 Task: Select the error option in the lint unknown properties.
Action: Mouse moved to (74, 611)
Screenshot: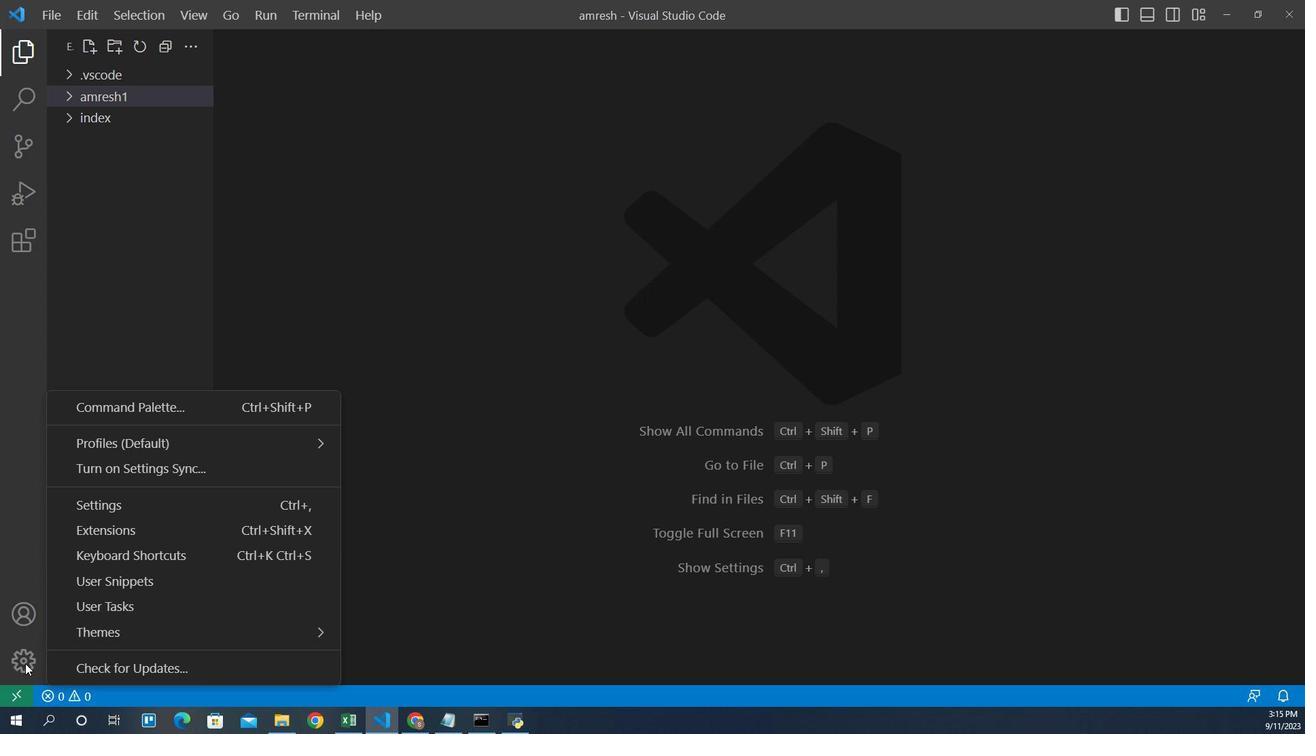 
Action: Mouse pressed left at (74, 611)
Screenshot: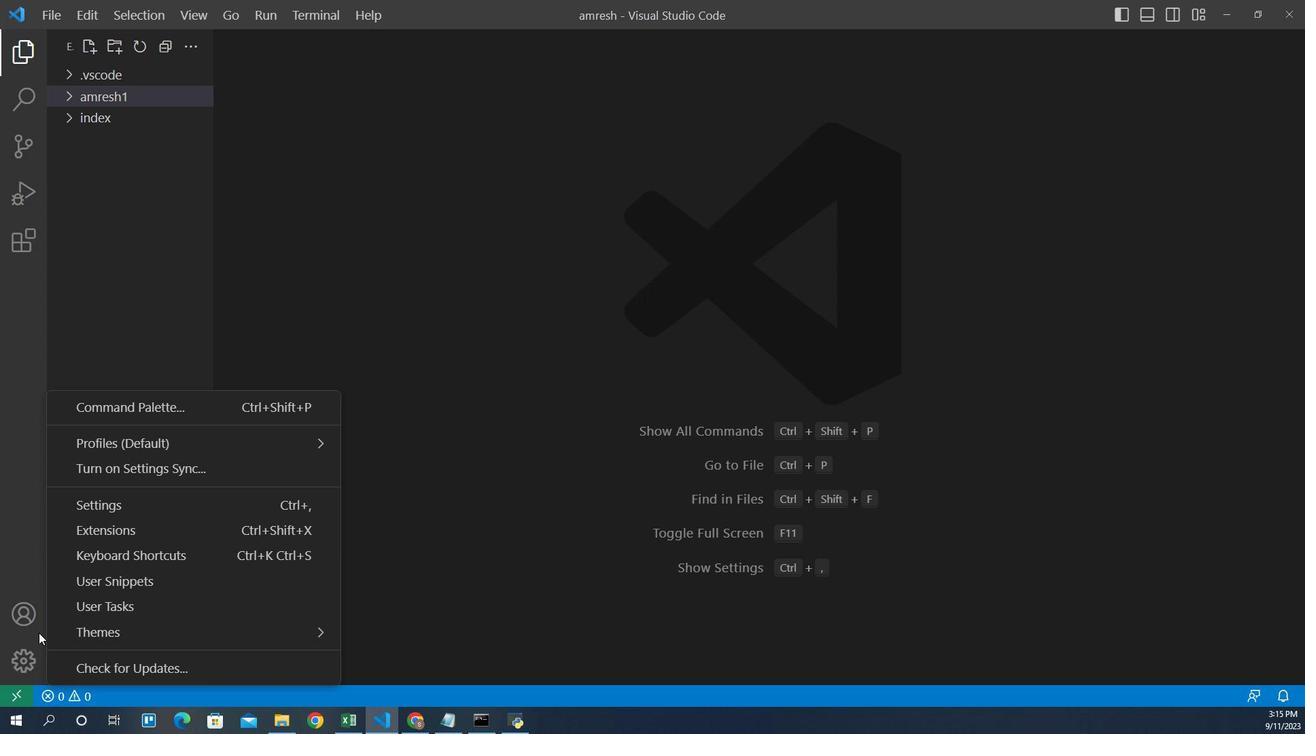 
Action: Mouse moved to (132, 485)
Screenshot: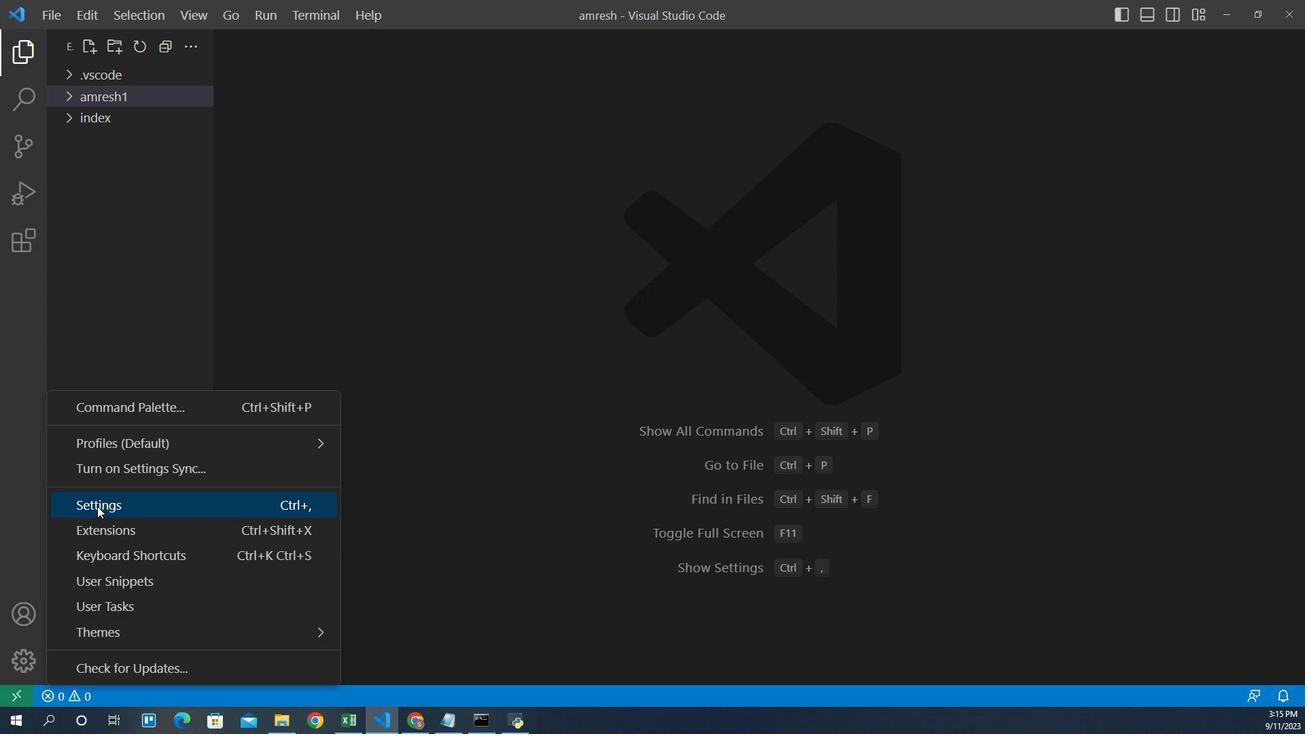 
Action: Mouse pressed left at (132, 485)
Screenshot: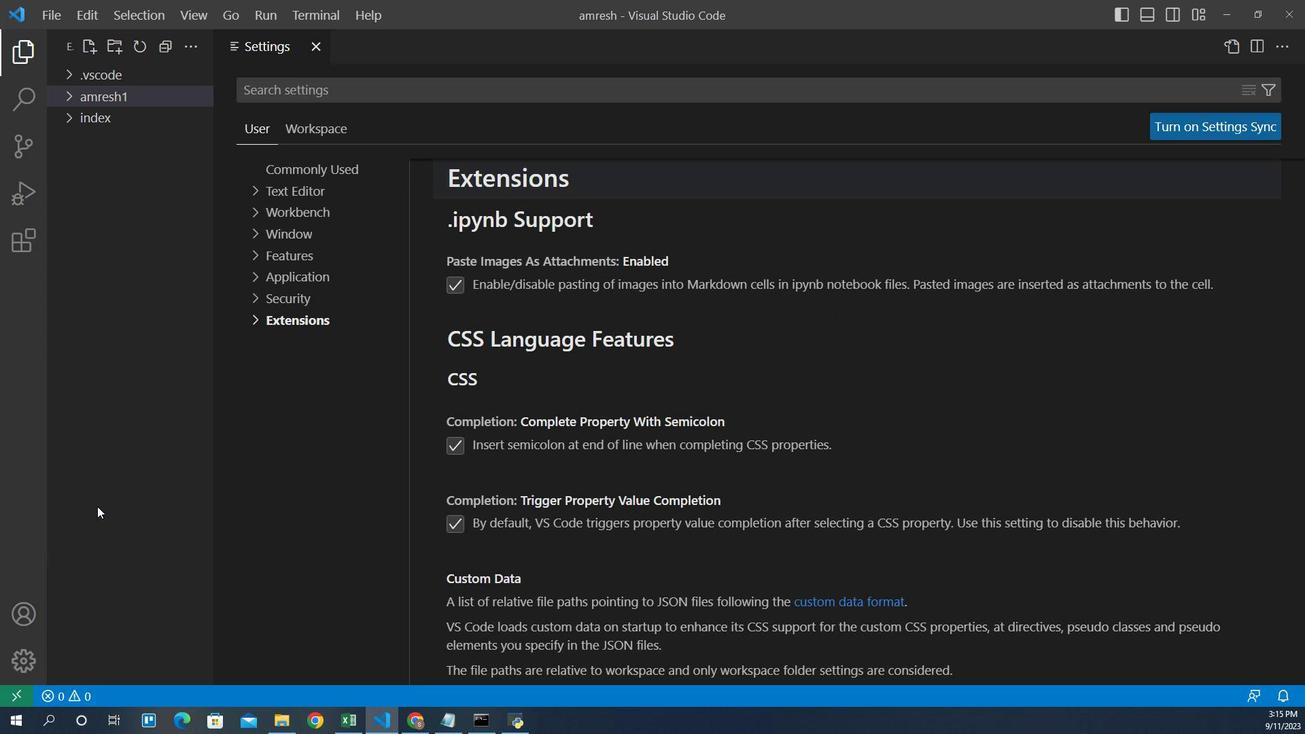 
Action: Mouse moved to (265, 338)
Screenshot: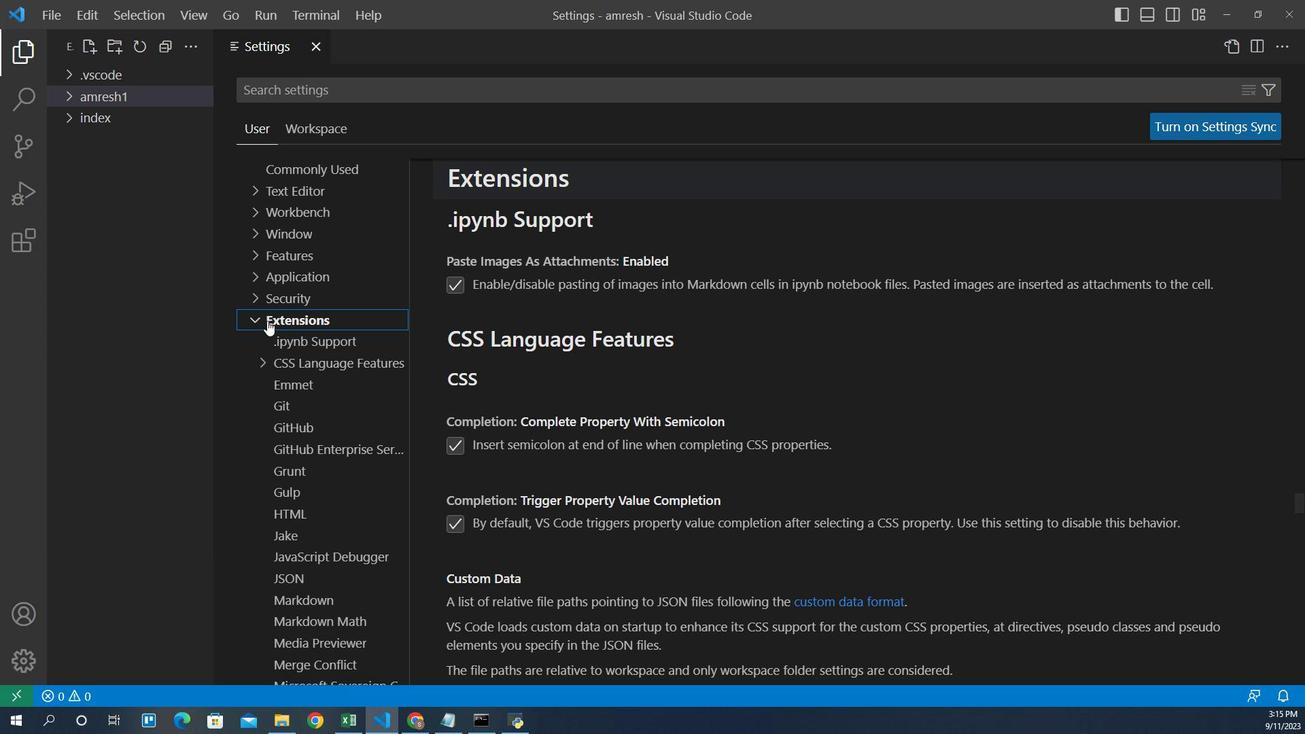 
Action: Mouse pressed left at (265, 338)
Screenshot: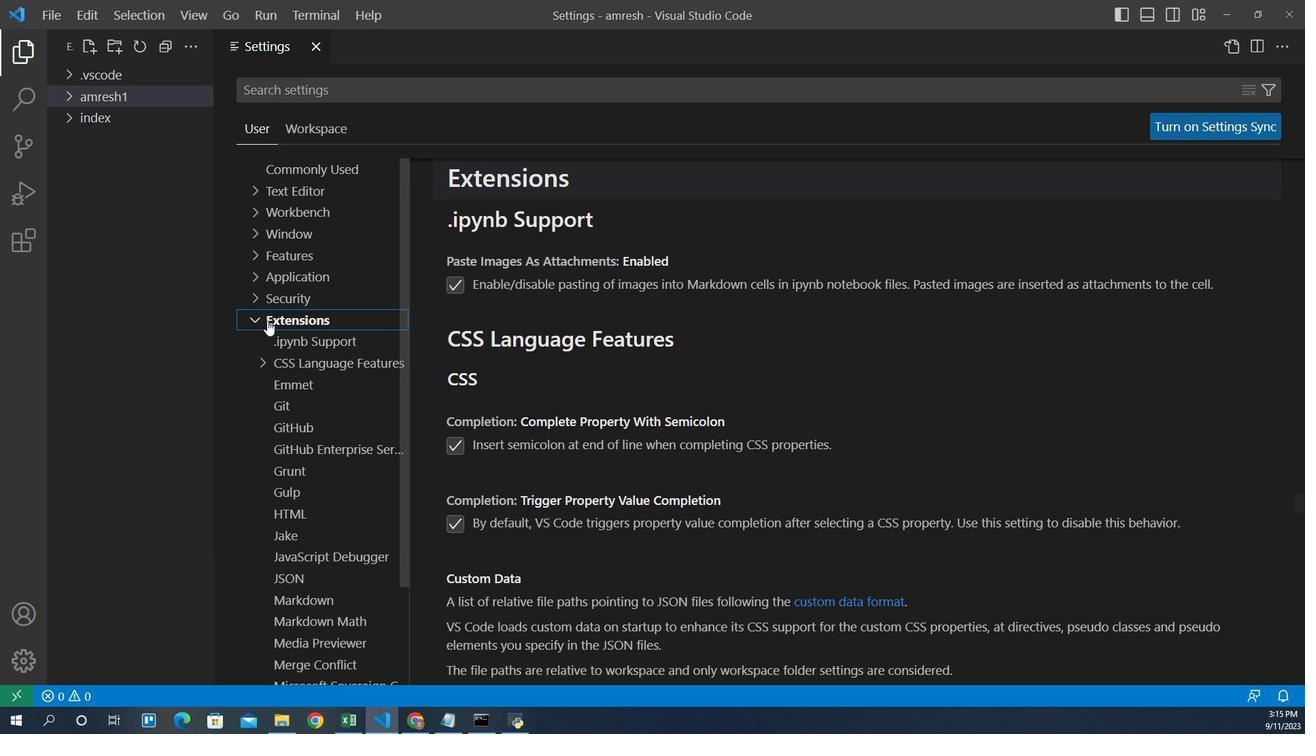 
Action: Mouse moved to (272, 374)
Screenshot: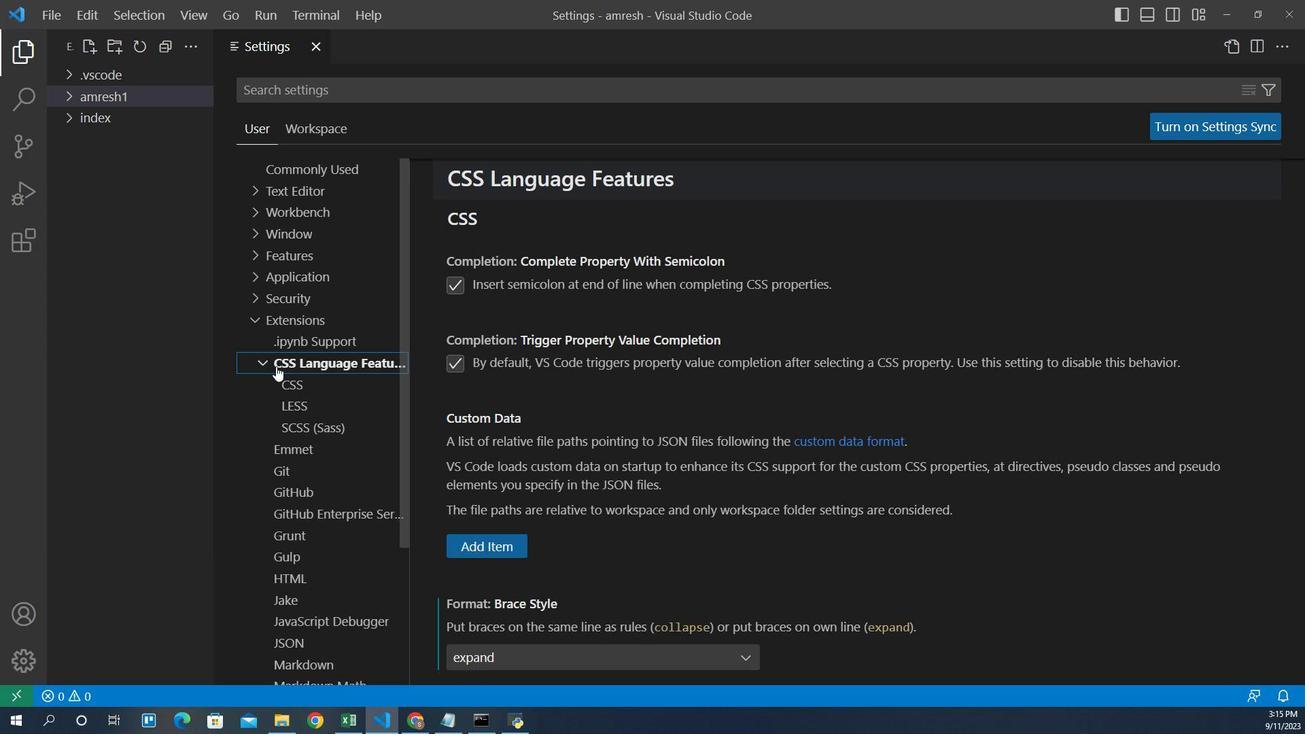 
Action: Mouse pressed left at (272, 374)
Screenshot: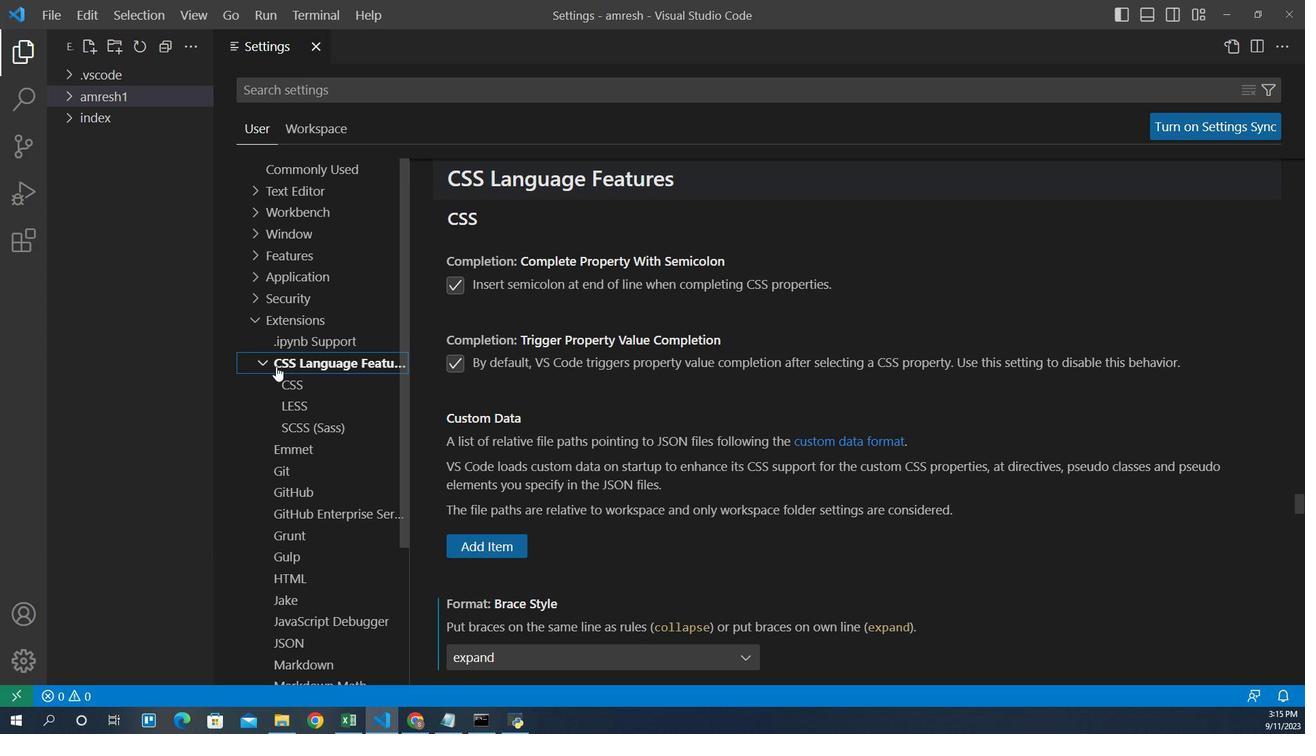 
Action: Mouse moved to (290, 418)
Screenshot: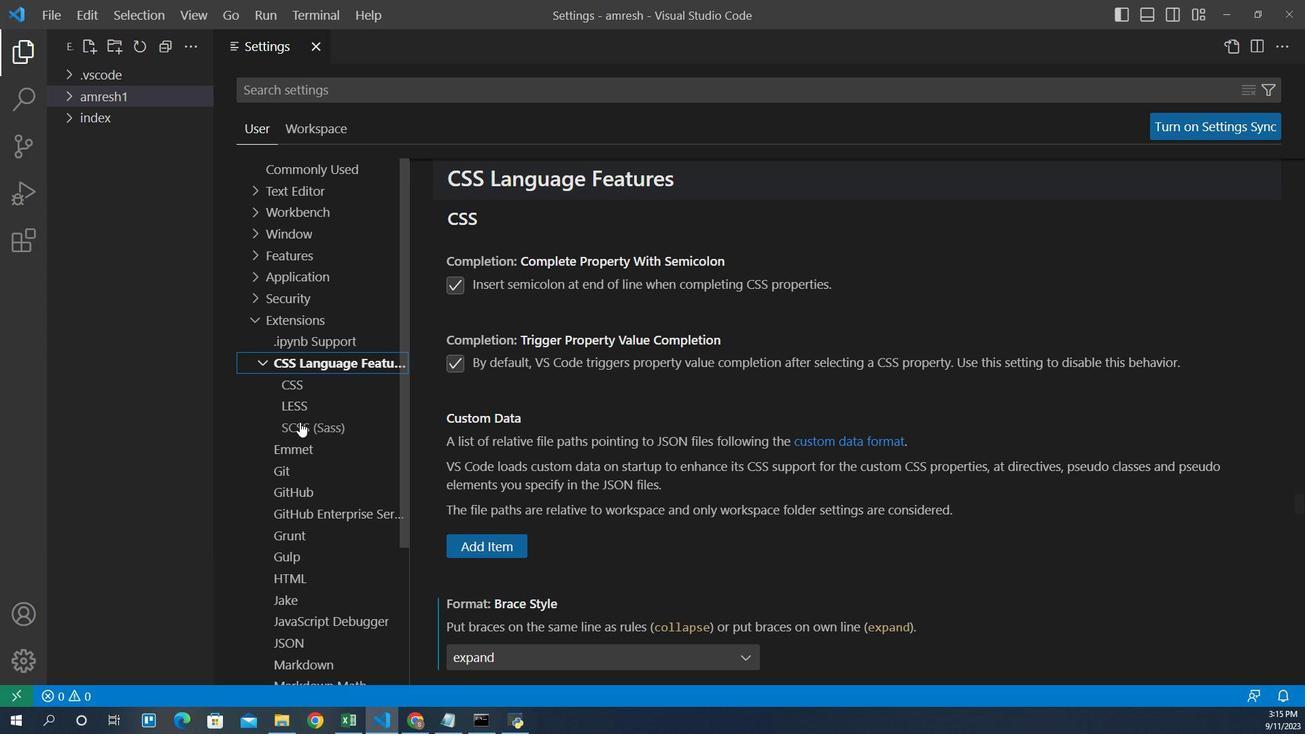 
Action: Mouse pressed left at (290, 418)
Screenshot: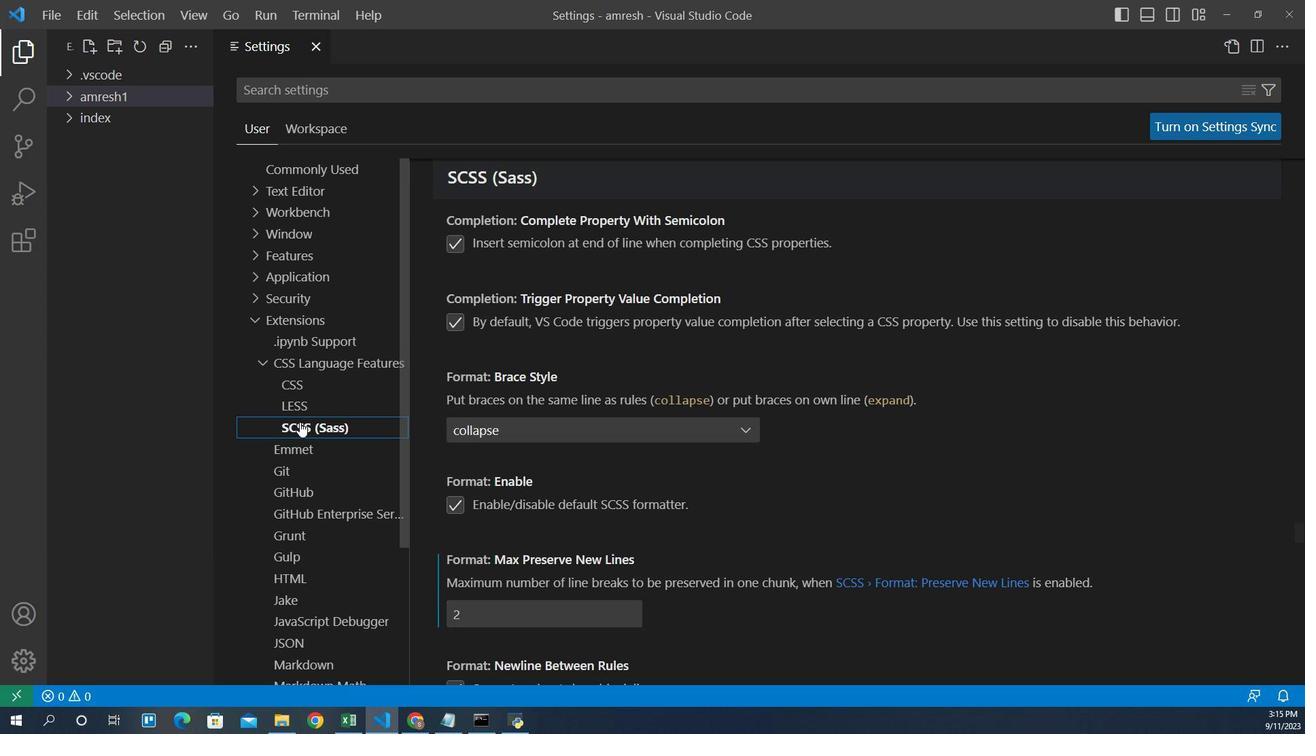 
Action: Mouse moved to (569, 497)
Screenshot: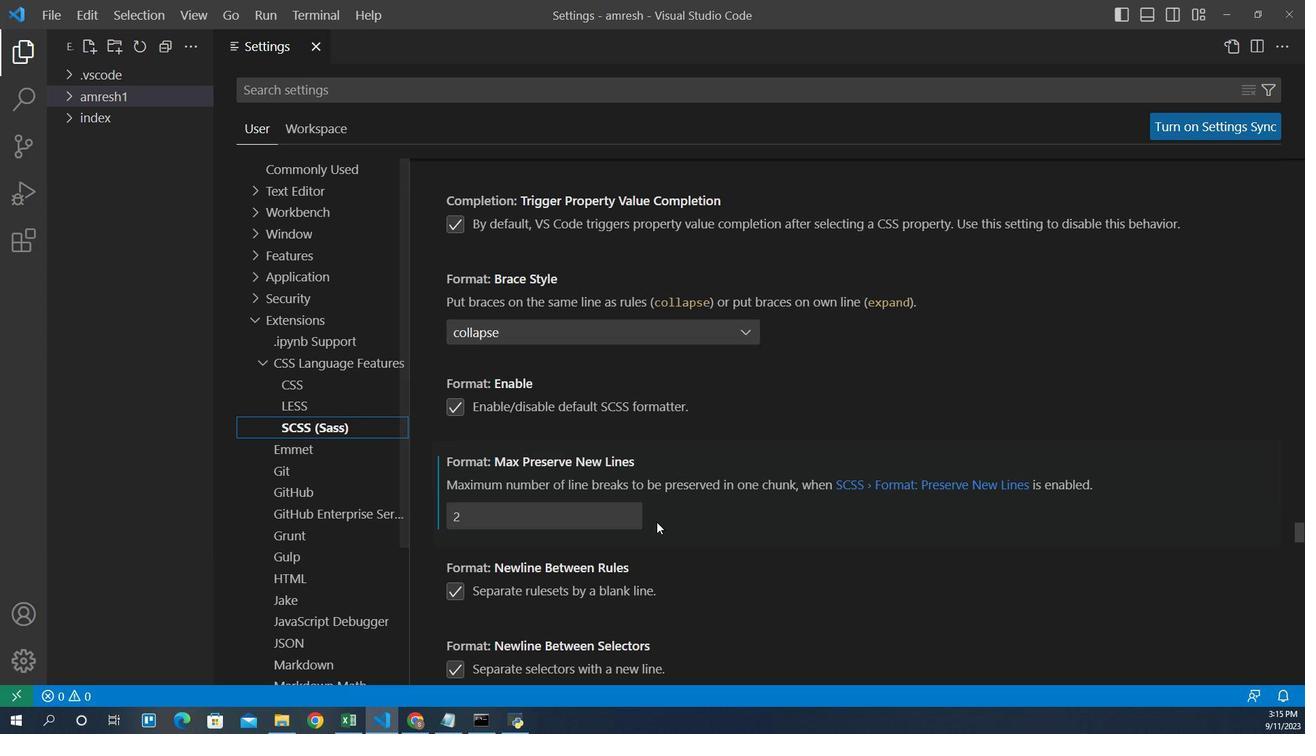 
Action: Mouse scrolled (569, 496) with delta (0, 0)
Screenshot: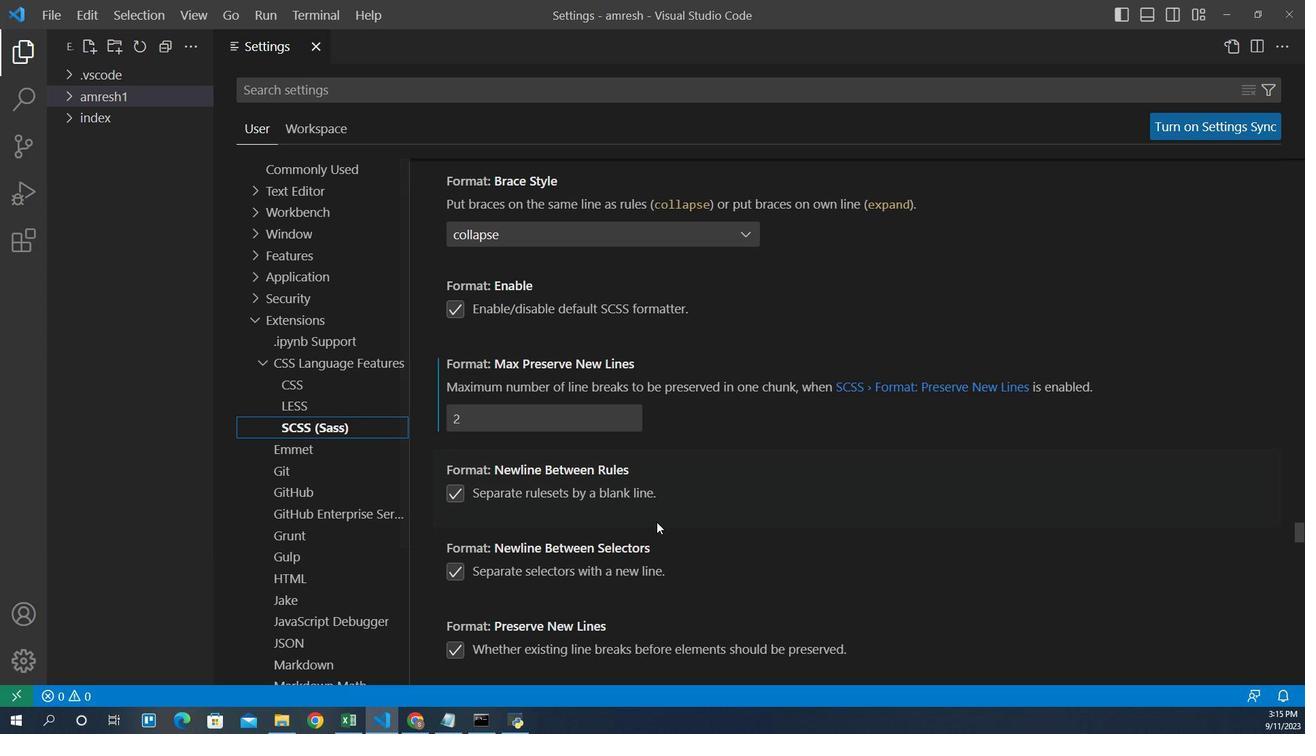 
Action: Mouse scrolled (569, 496) with delta (0, 0)
Screenshot: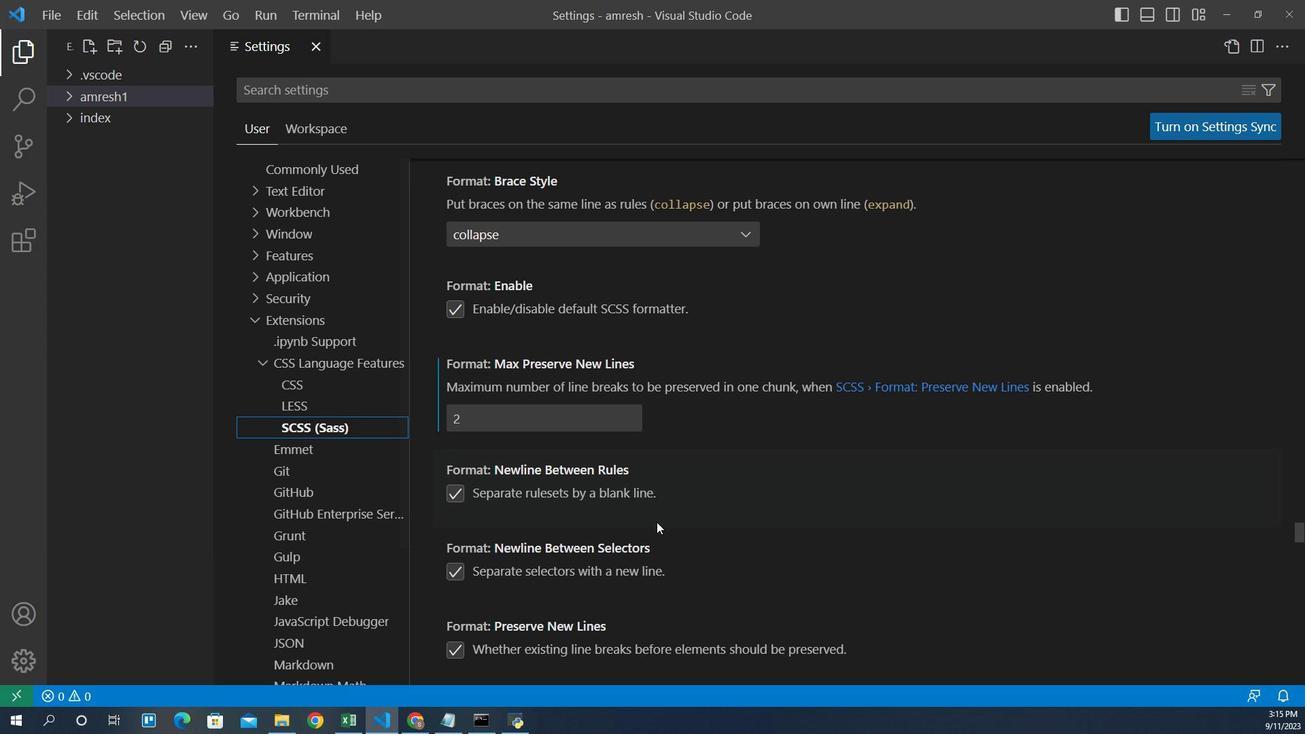 
Action: Mouse scrolled (569, 496) with delta (0, 0)
Screenshot: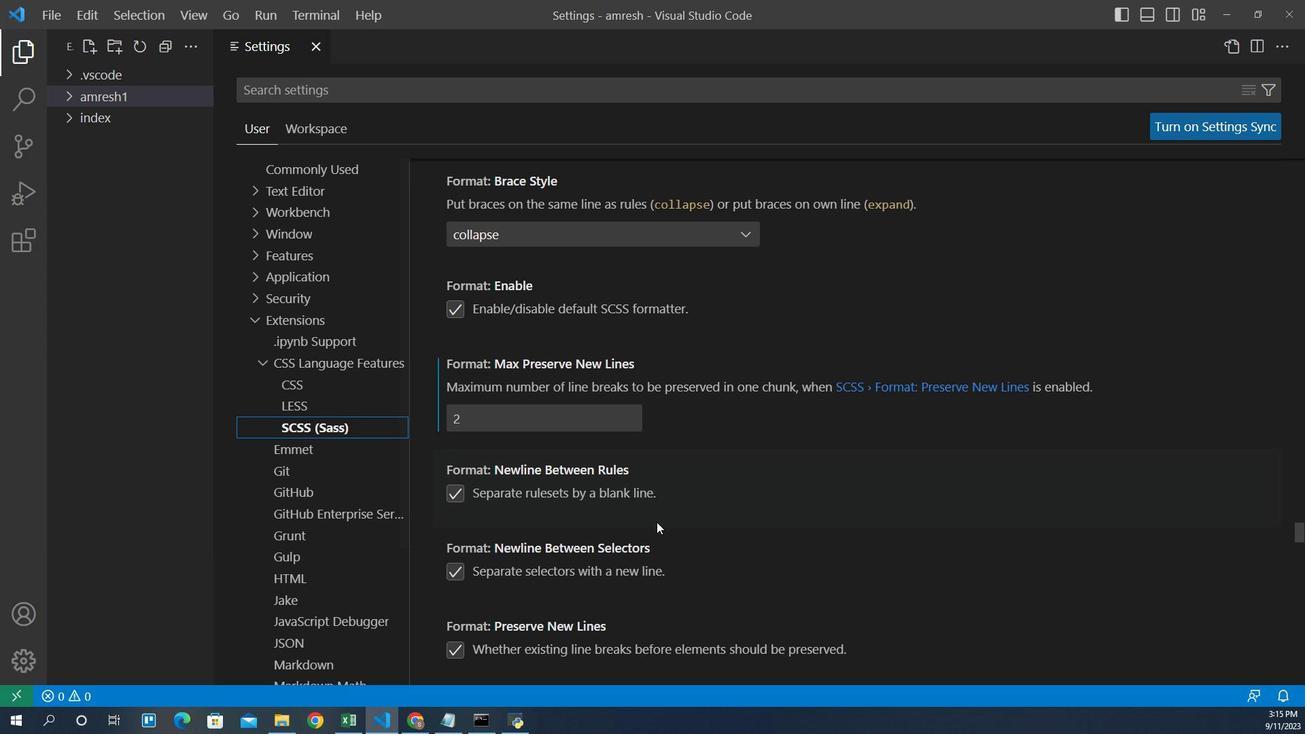 
Action: Mouse scrolled (569, 498) with delta (0, 0)
Screenshot: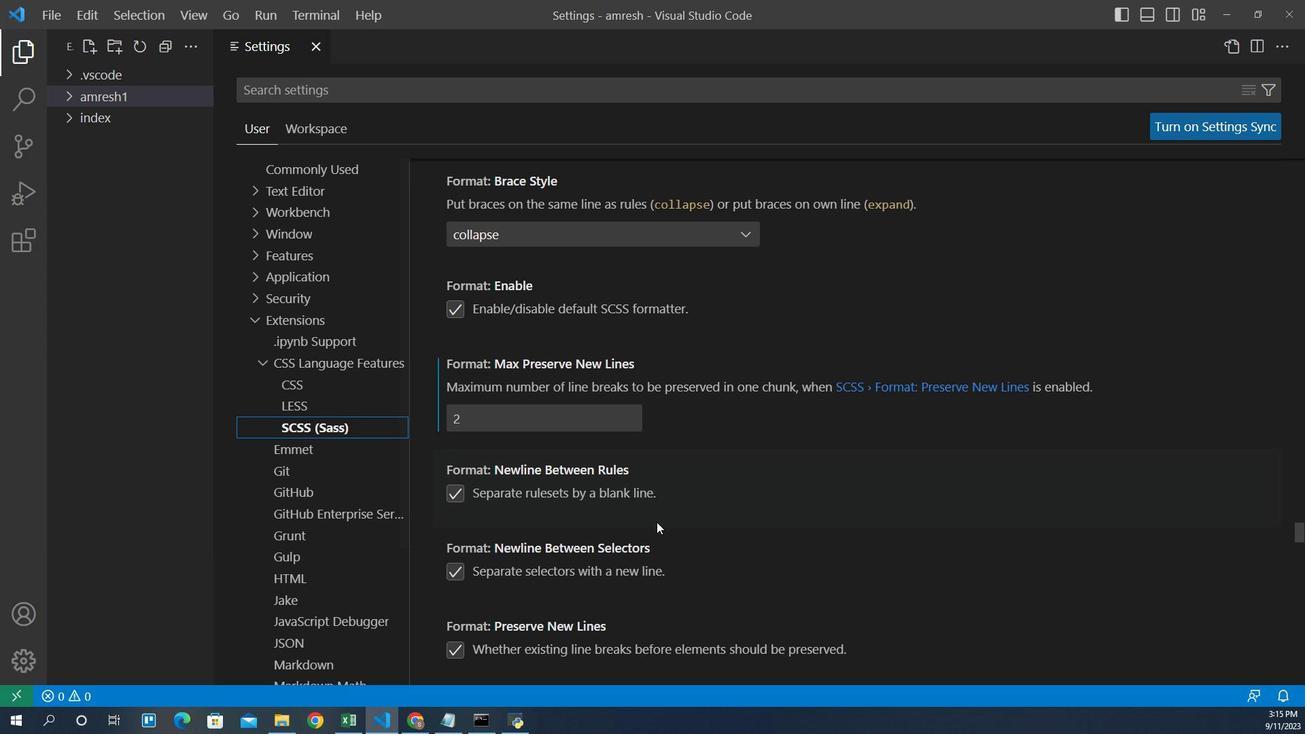 
Action: Mouse scrolled (569, 496) with delta (0, 0)
Screenshot: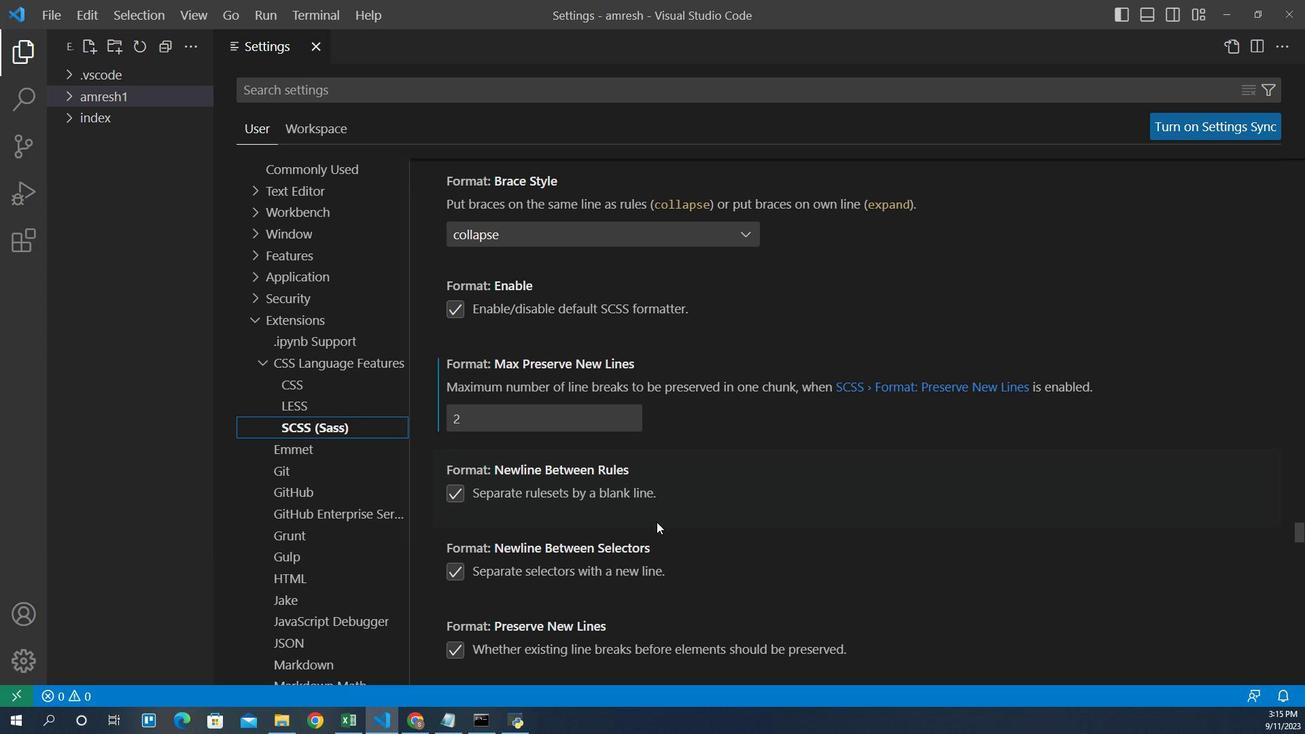 
Action: Mouse scrolled (569, 496) with delta (0, 0)
Screenshot: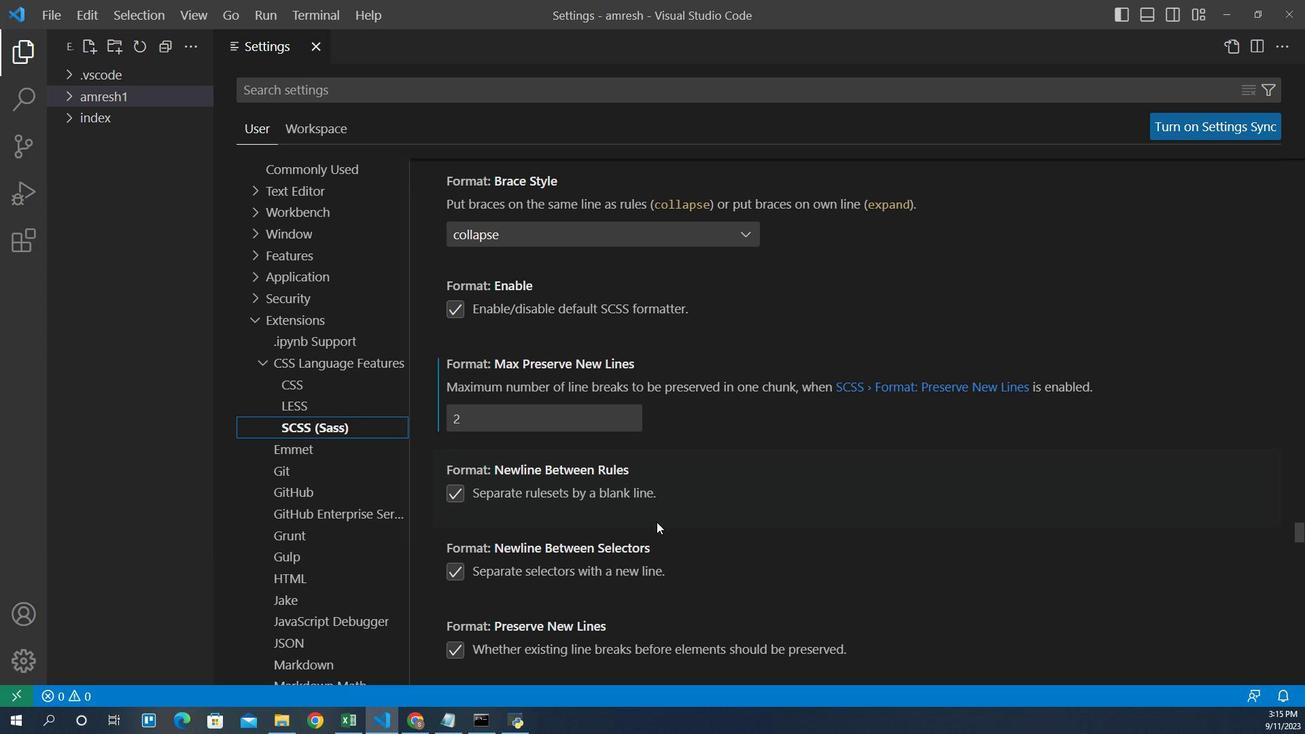 
Action: Mouse moved to (569, 497)
Screenshot: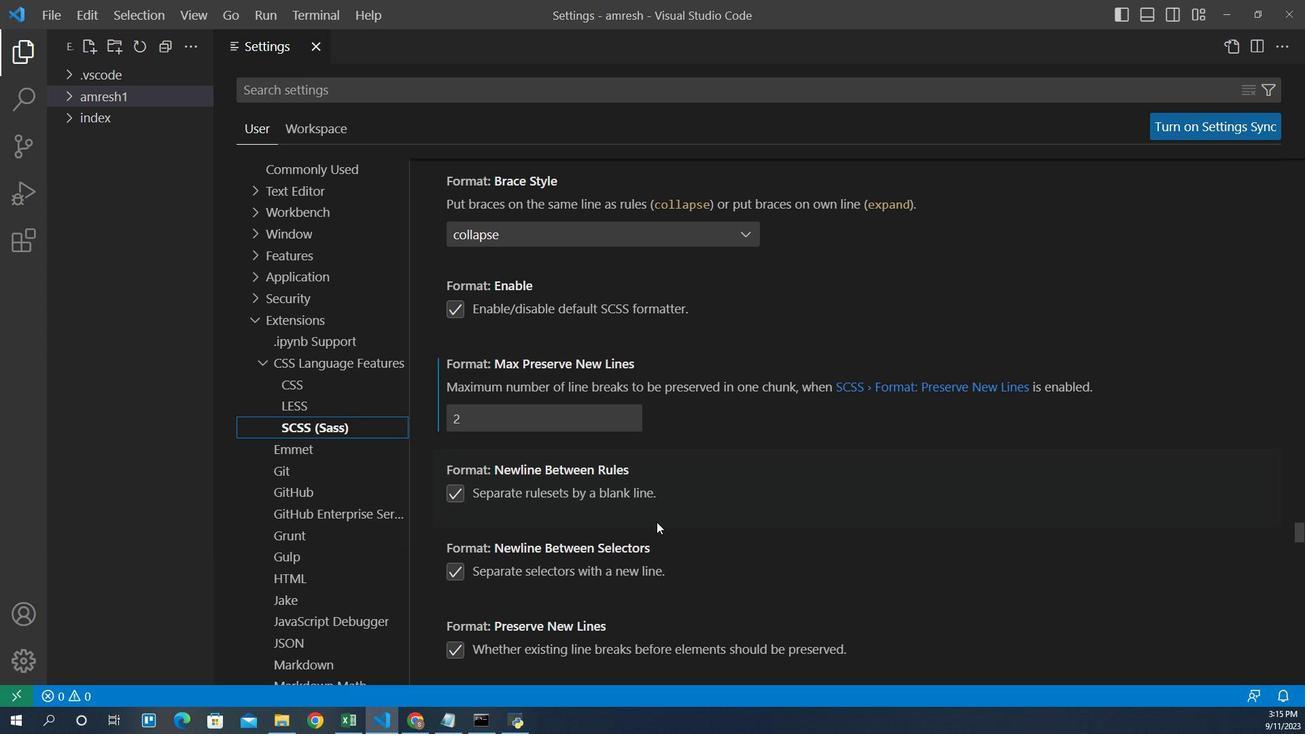 
Action: Mouse scrolled (569, 496) with delta (0, 0)
Screenshot: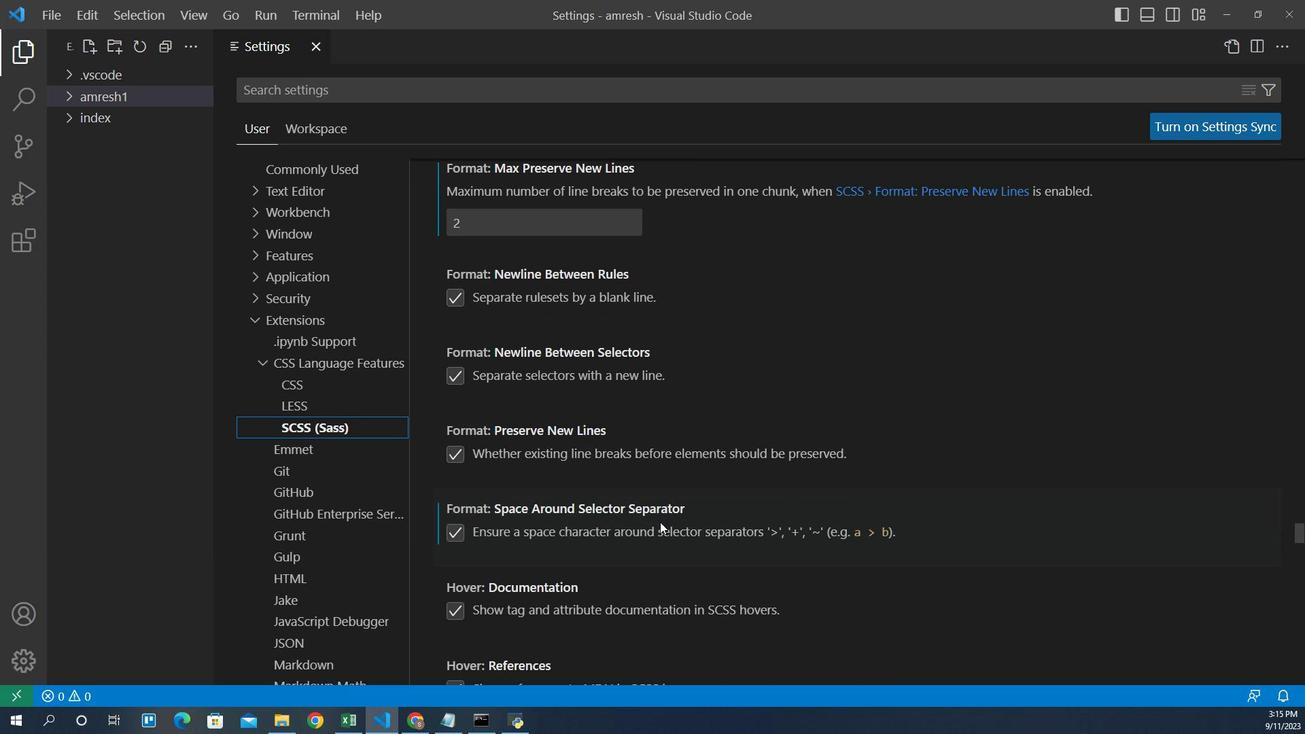 
Action: Mouse scrolled (569, 496) with delta (0, 0)
Screenshot: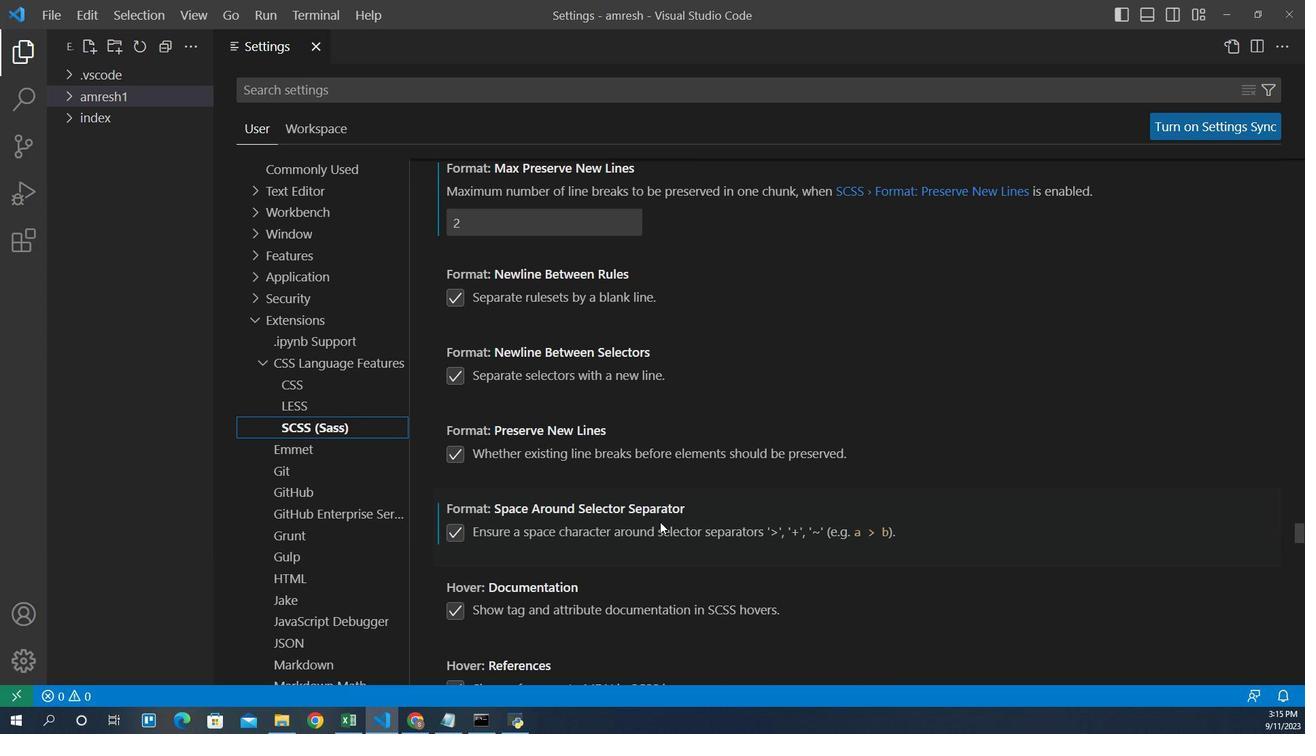 
Action: Mouse scrolled (569, 496) with delta (0, 0)
Screenshot: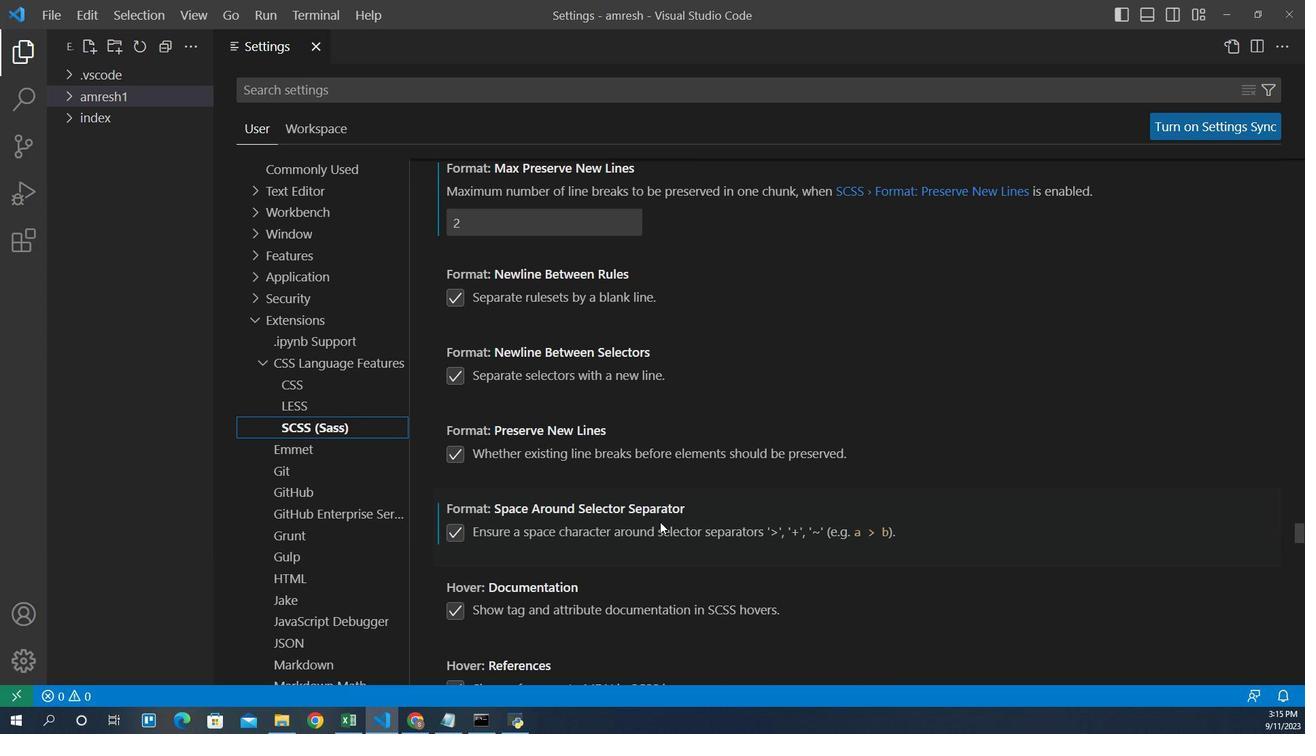 
Action: Mouse scrolled (569, 496) with delta (0, 0)
Screenshot: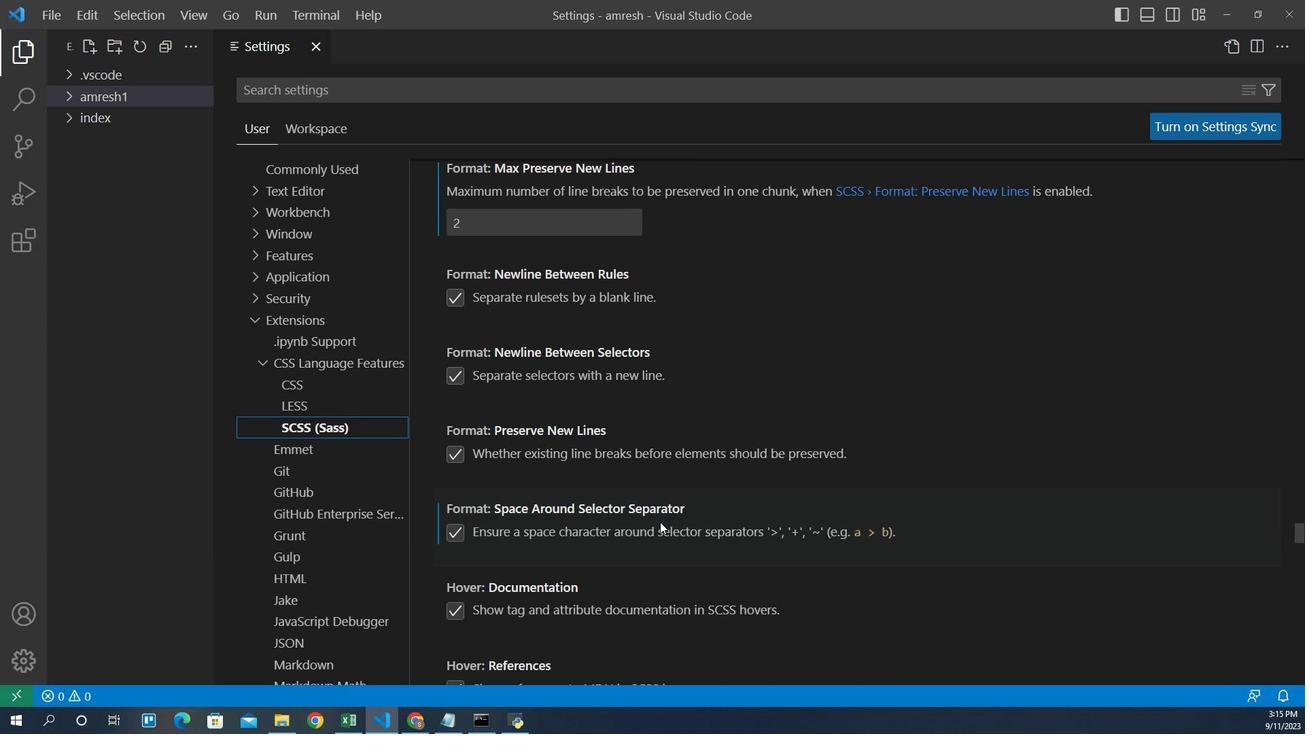 
Action: Mouse moved to (572, 497)
Screenshot: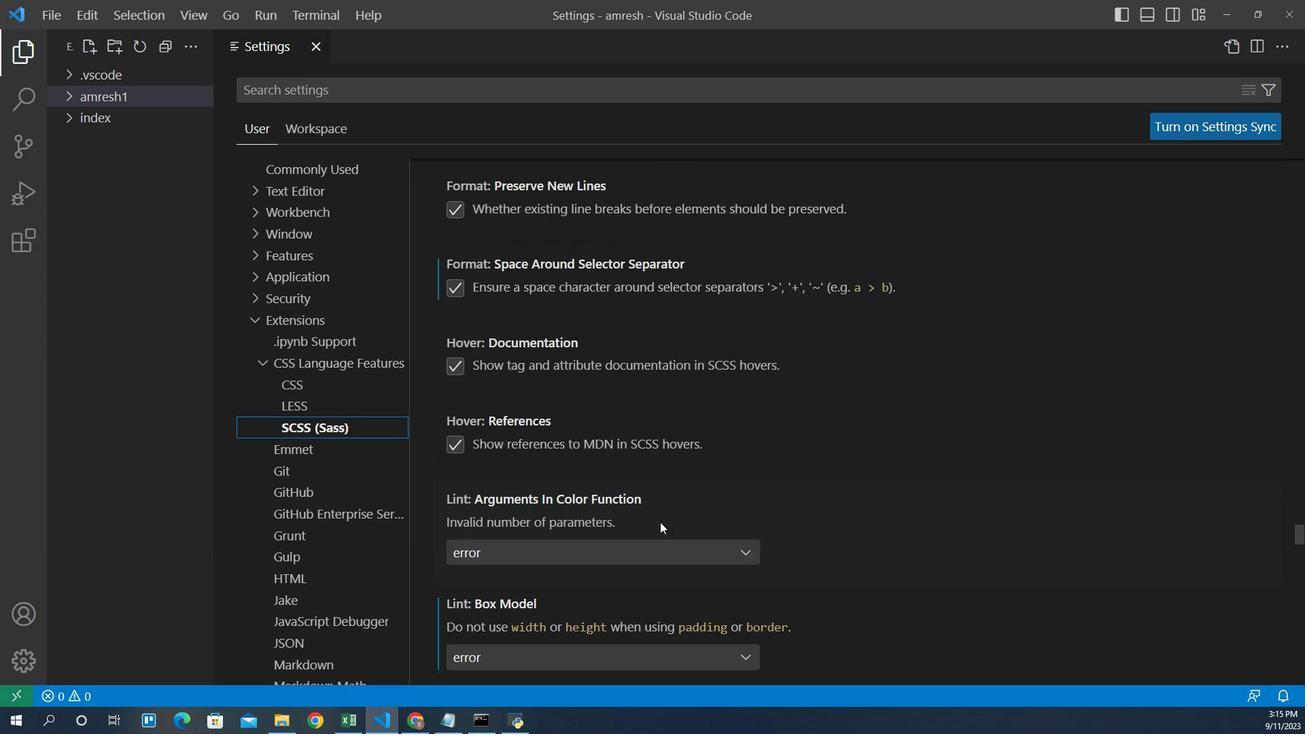 
Action: Mouse scrolled (572, 496) with delta (0, 0)
Screenshot: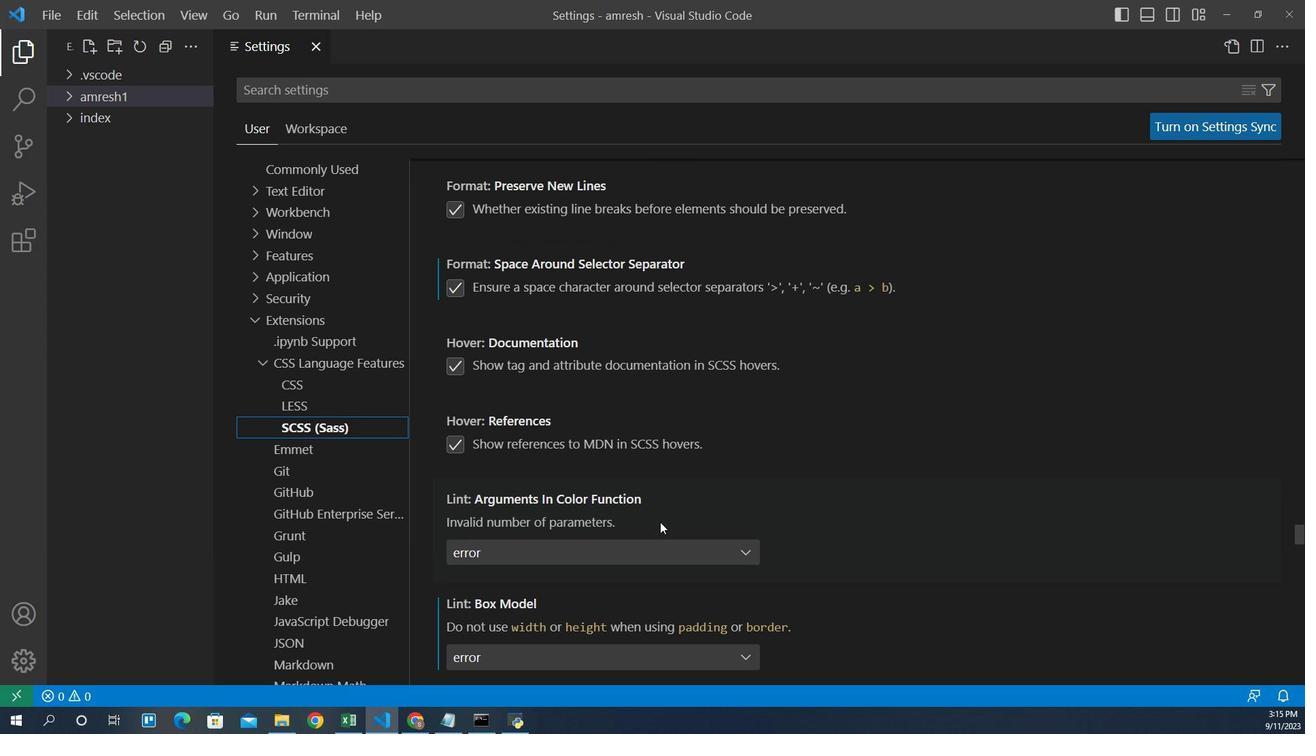 
Action: Mouse scrolled (572, 496) with delta (0, 0)
Screenshot: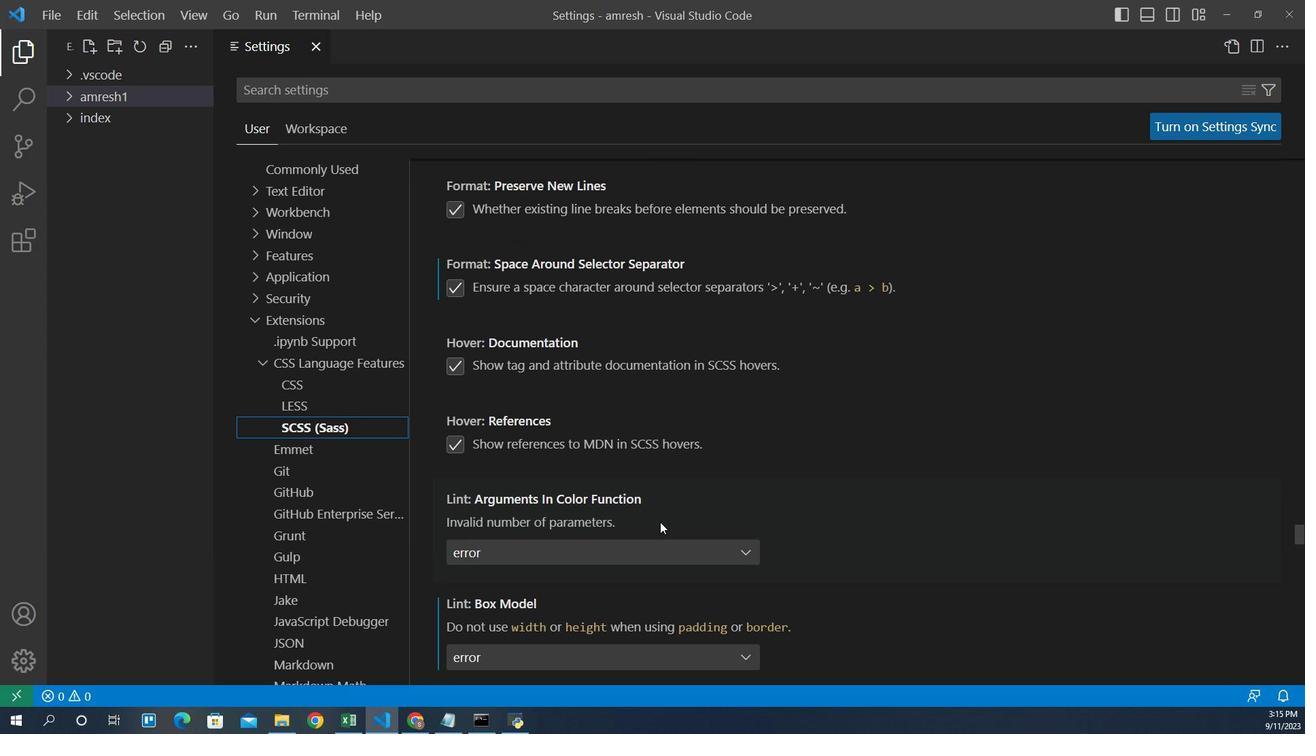 
Action: Mouse scrolled (572, 496) with delta (0, 0)
Screenshot: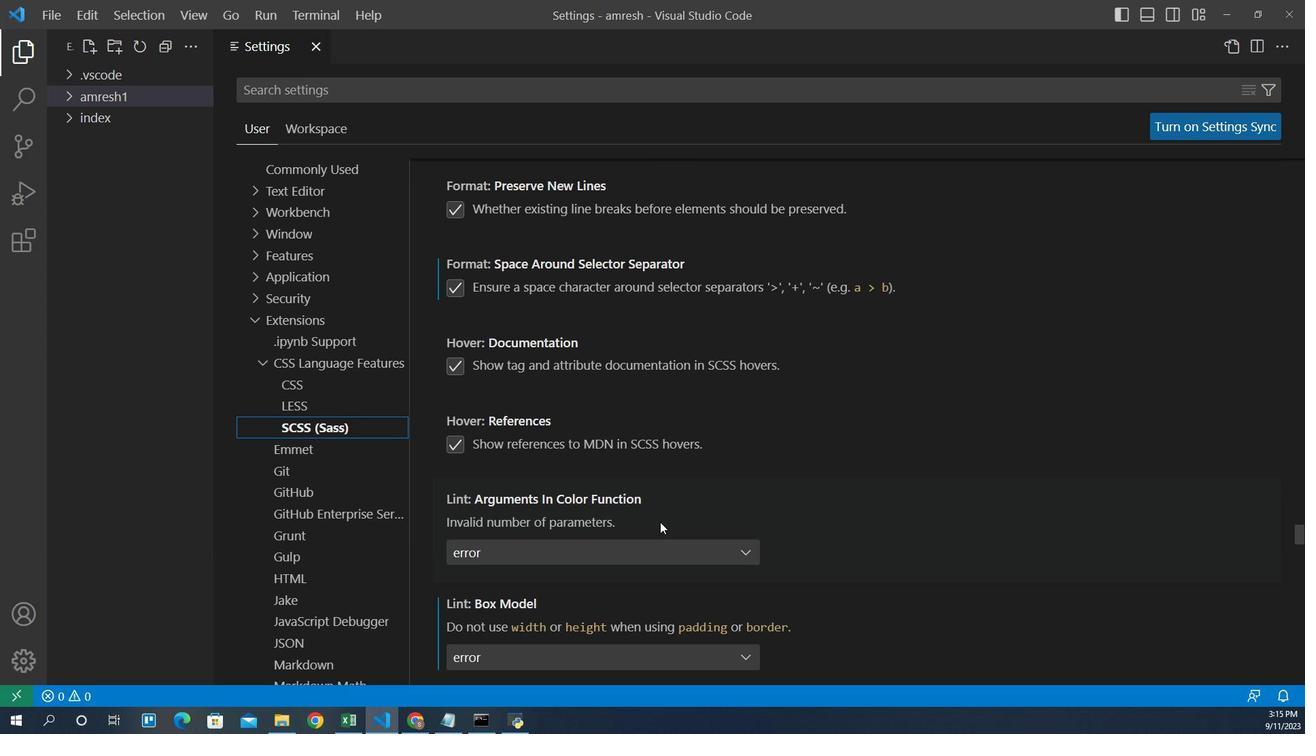 
Action: Mouse scrolled (572, 496) with delta (0, 0)
Screenshot: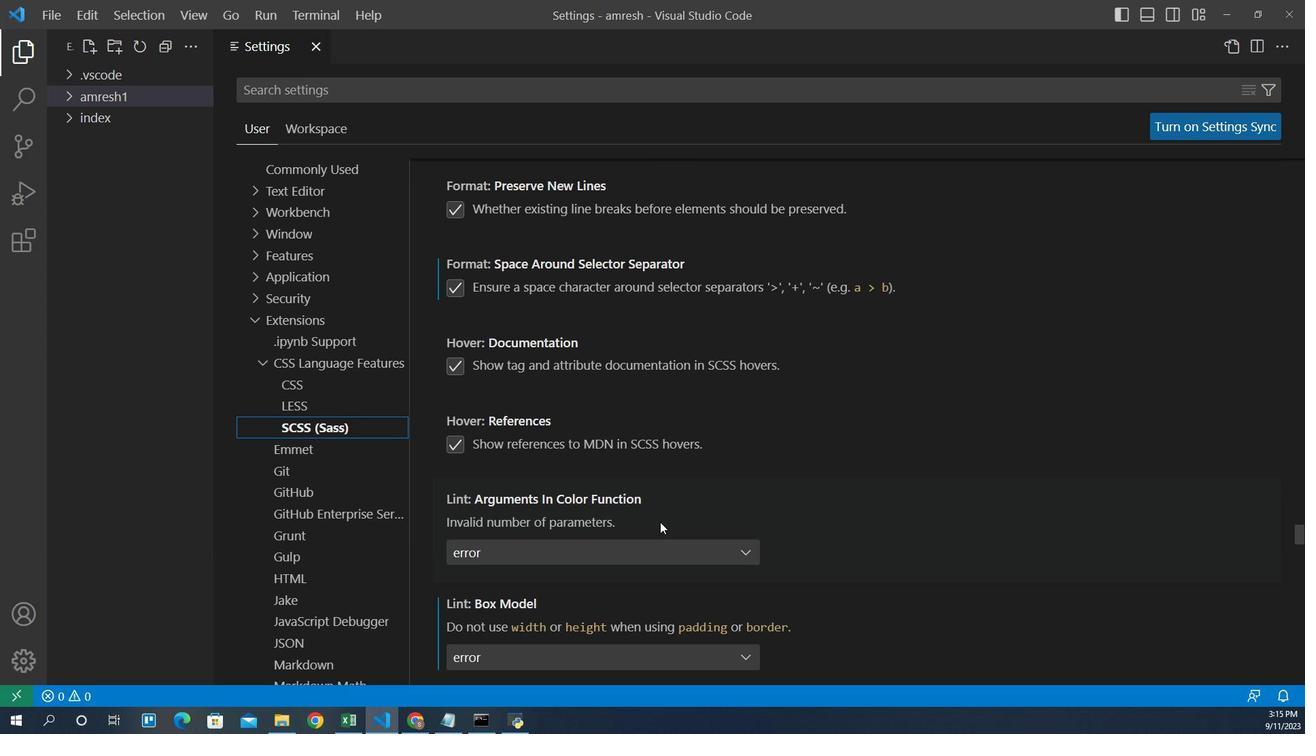 
Action: Mouse scrolled (572, 496) with delta (0, 0)
Screenshot: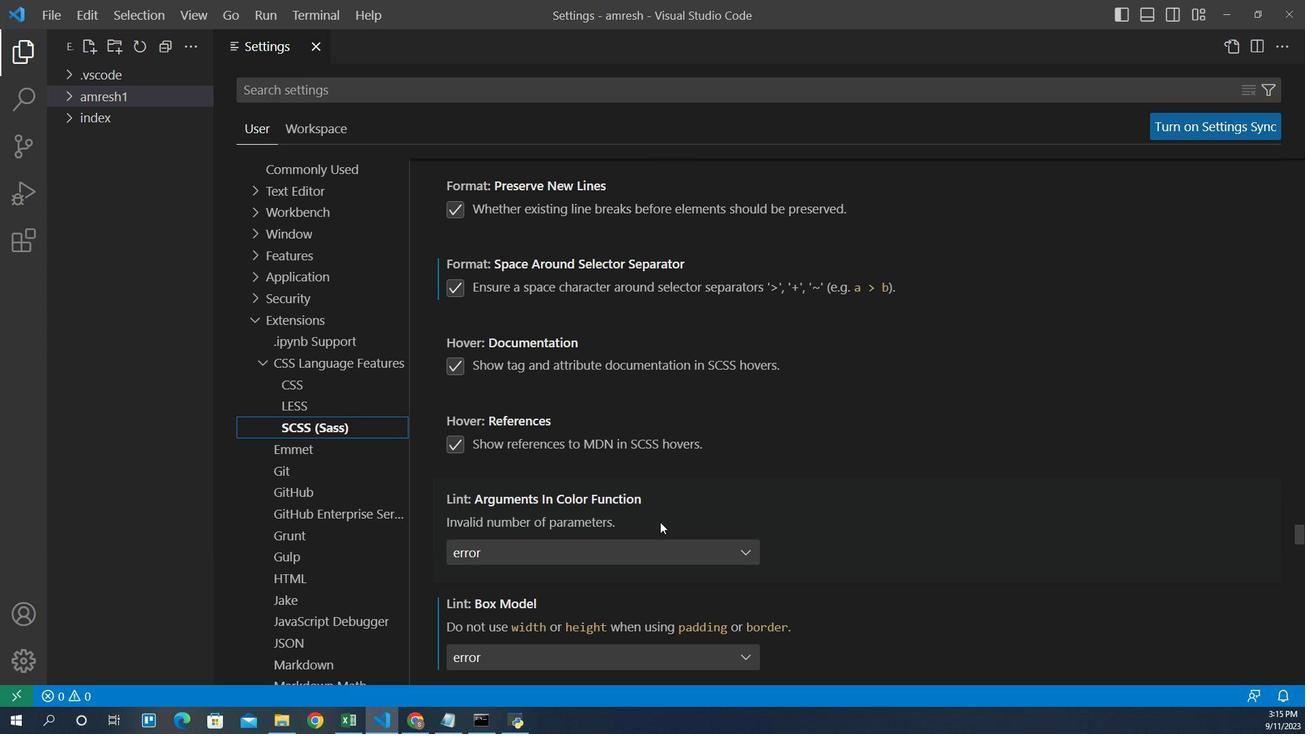 
Action: Mouse scrolled (572, 496) with delta (0, 0)
Screenshot: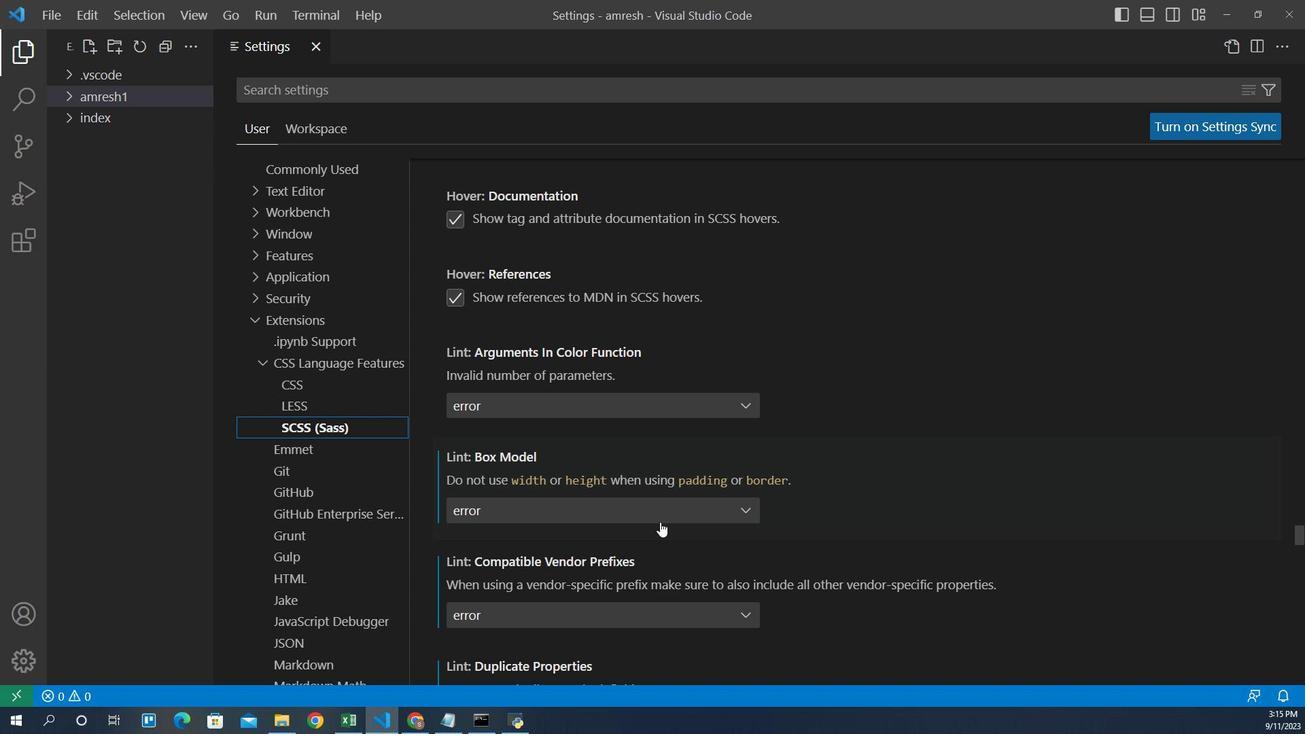 
Action: Mouse scrolled (572, 496) with delta (0, 0)
Screenshot: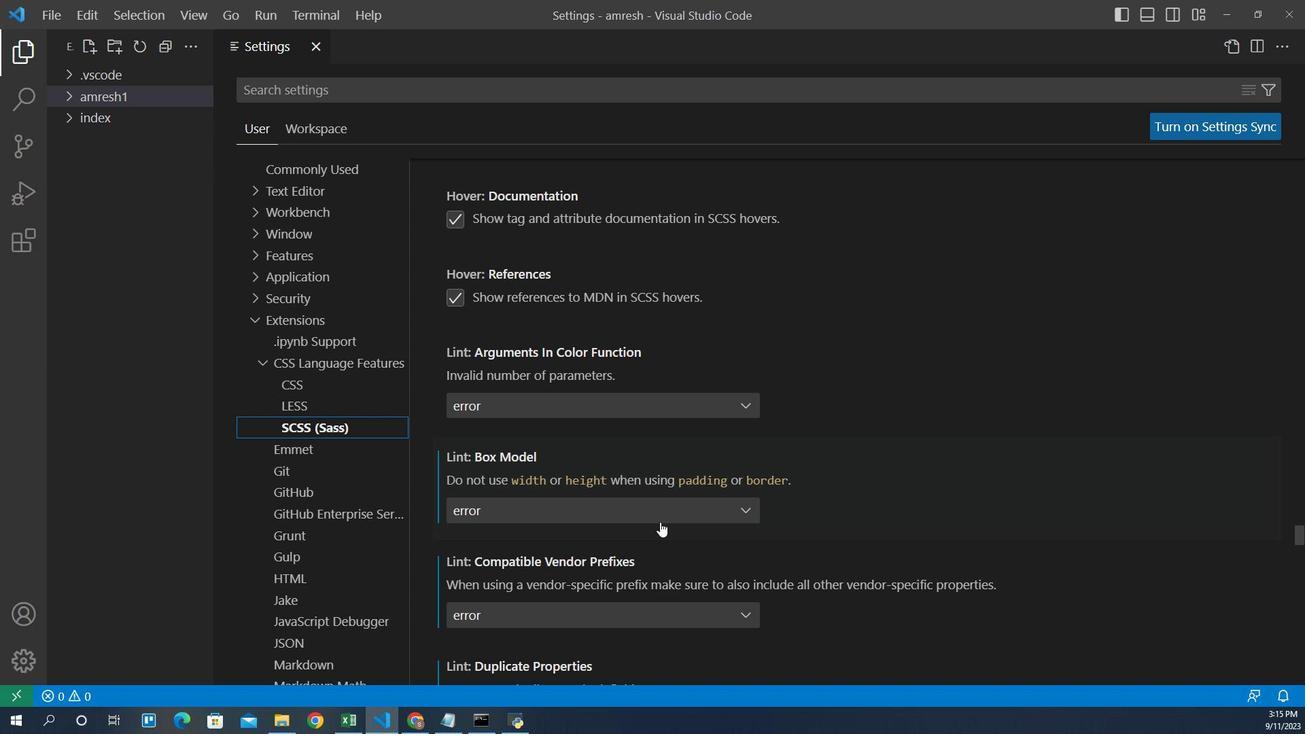 
Action: Mouse scrolled (572, 498) with delta (0, 0)
Screenshot: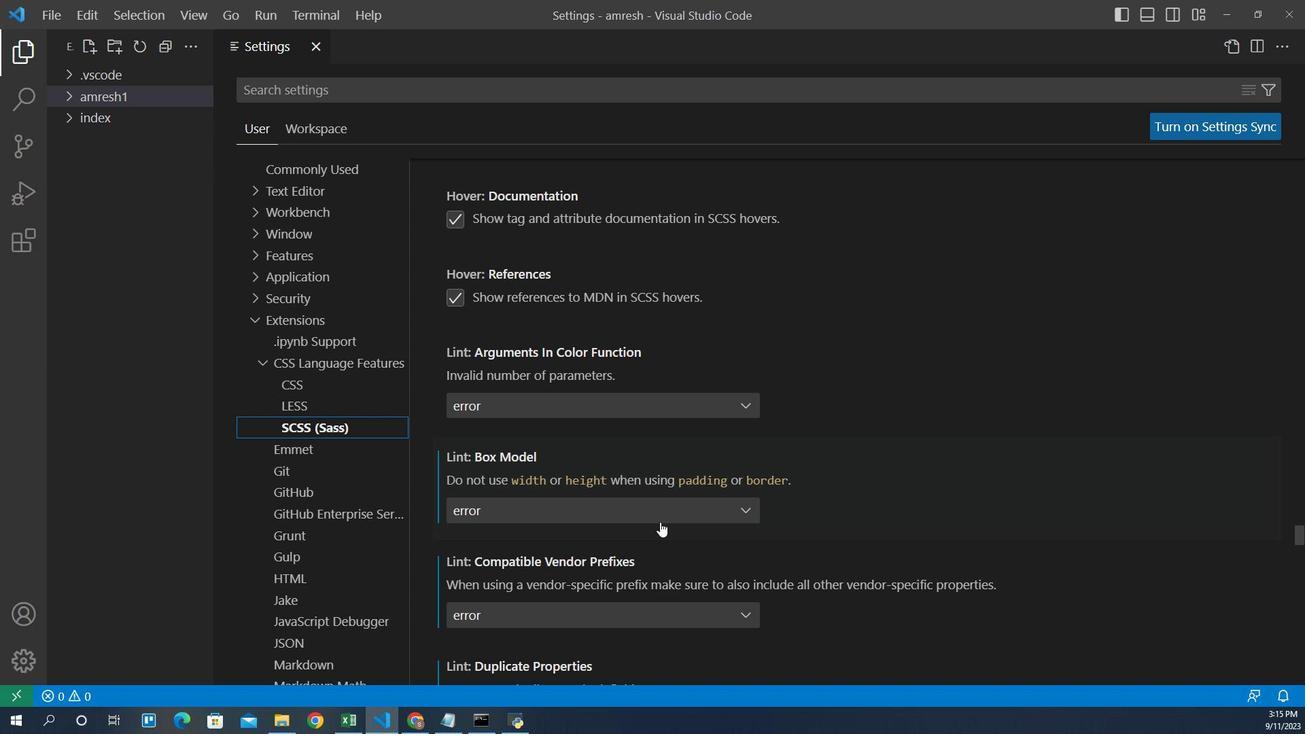 
Action: Mouse scrolled (572, 496) with delta (0, 0)
Screenshot: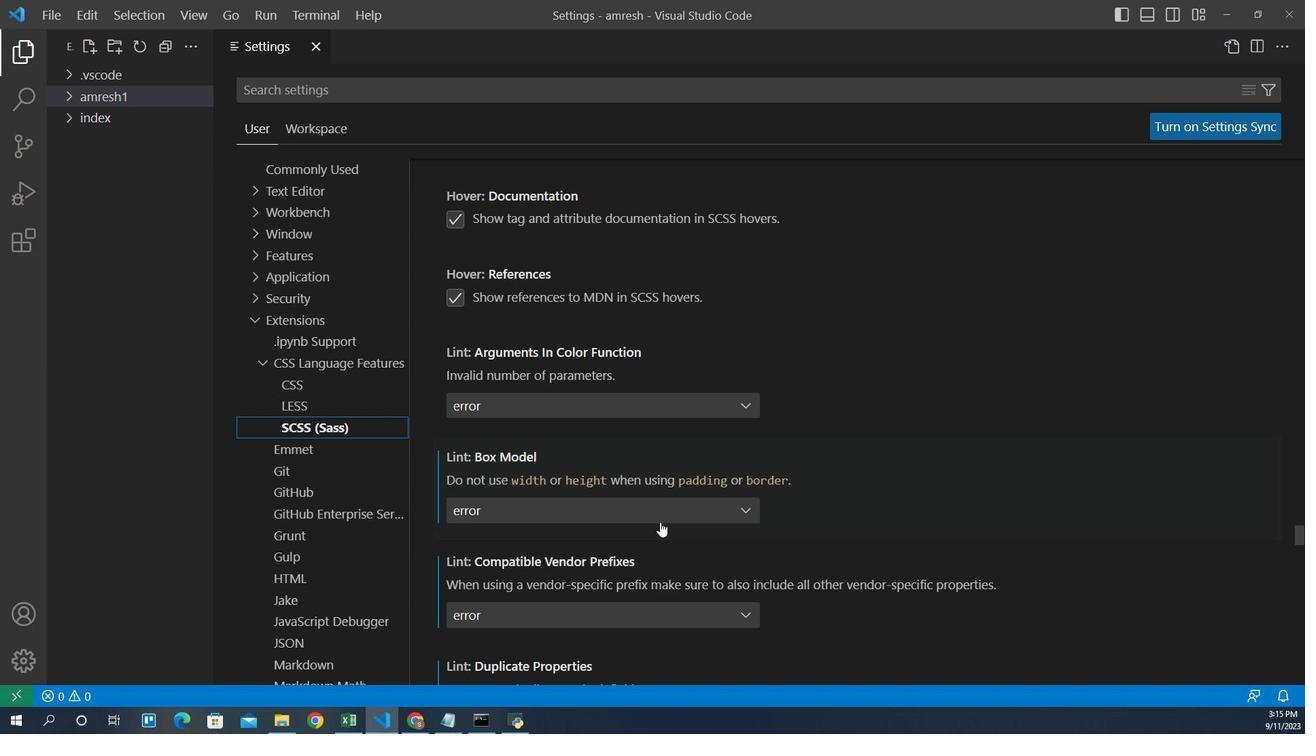 
Action: Mouse scrolled (572, 496) with delta (0, 0)
Screenshot: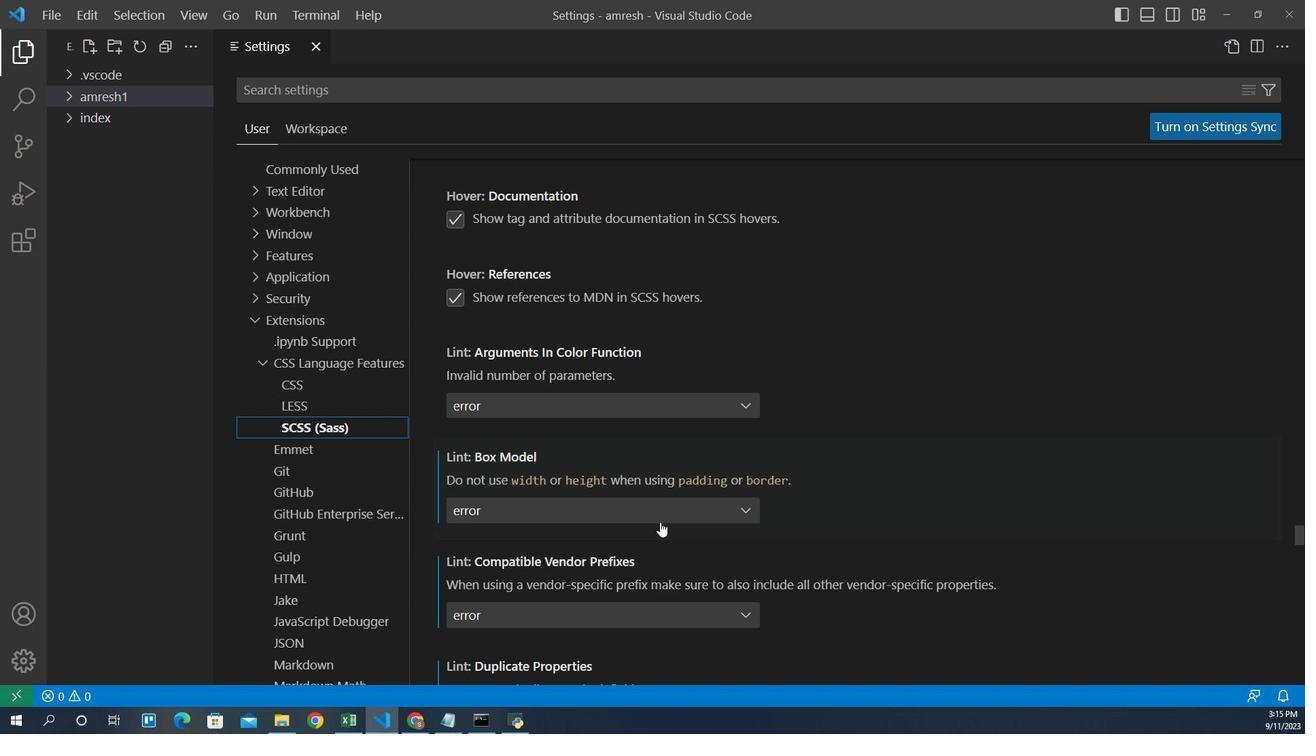 
Action: Mouse scrolled (572, 496) with delta (0, 0)
Screenshot: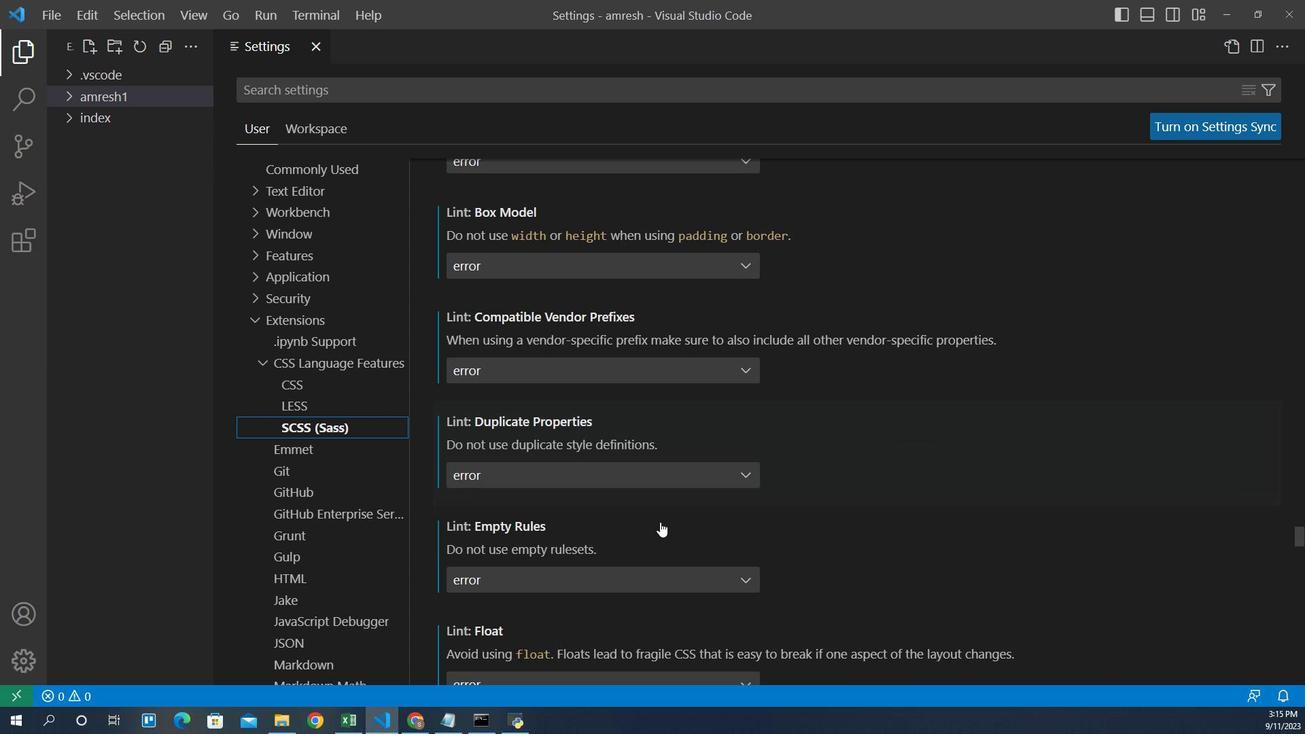 
Action: Mouse scrolled (572, 496) with delta (0, 0)
Screenshot: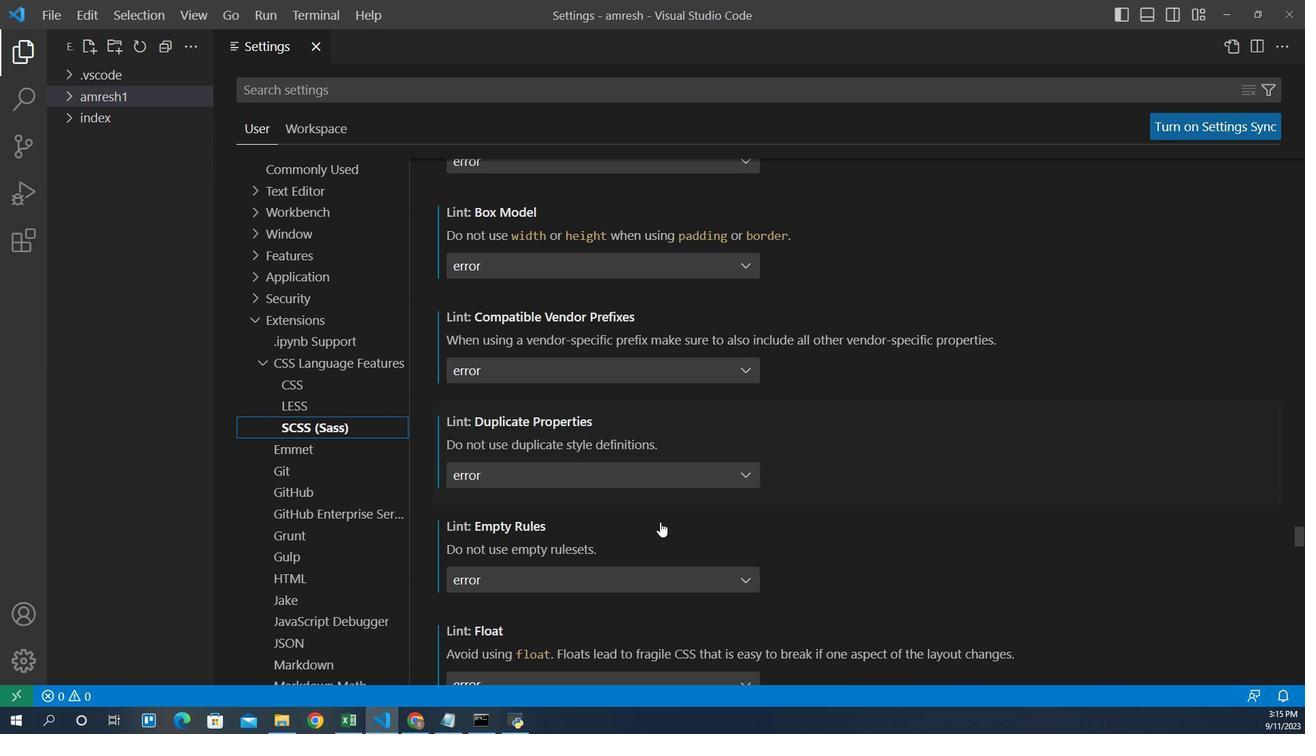 
Action: Mouse scrolled (572, 496) with delta (0, 0)
Screenshot: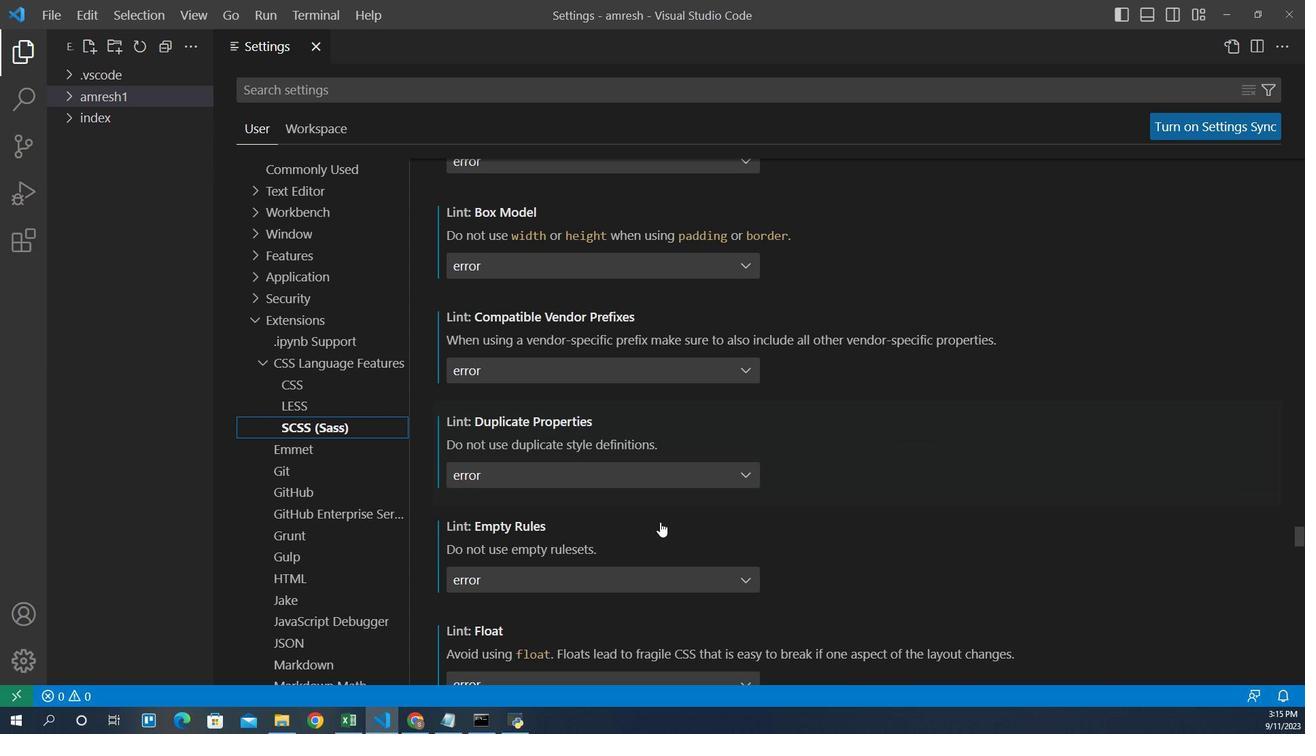 
Action: Mouse scrolled (572, 496) with delta (0, 0)
Screenshot: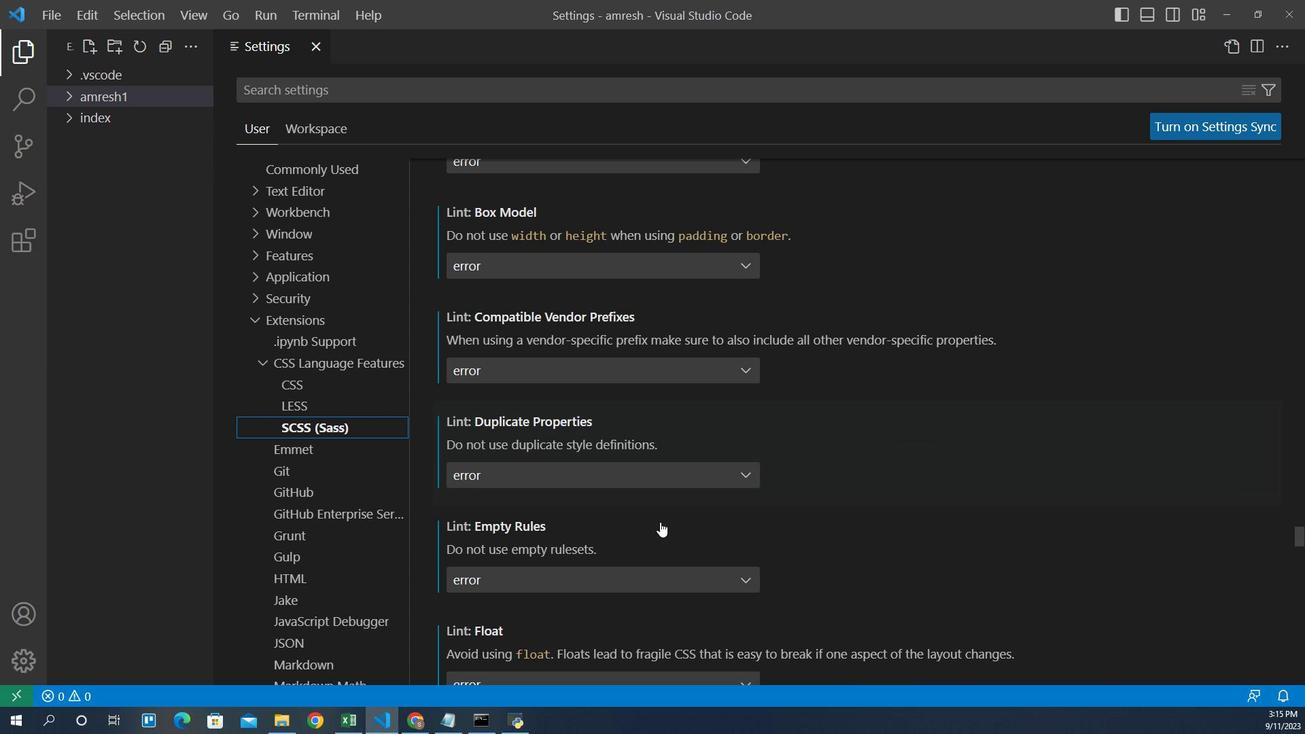 
Action: Mouse scrolled (572, 496) with delta (0, 0)
Screenshot: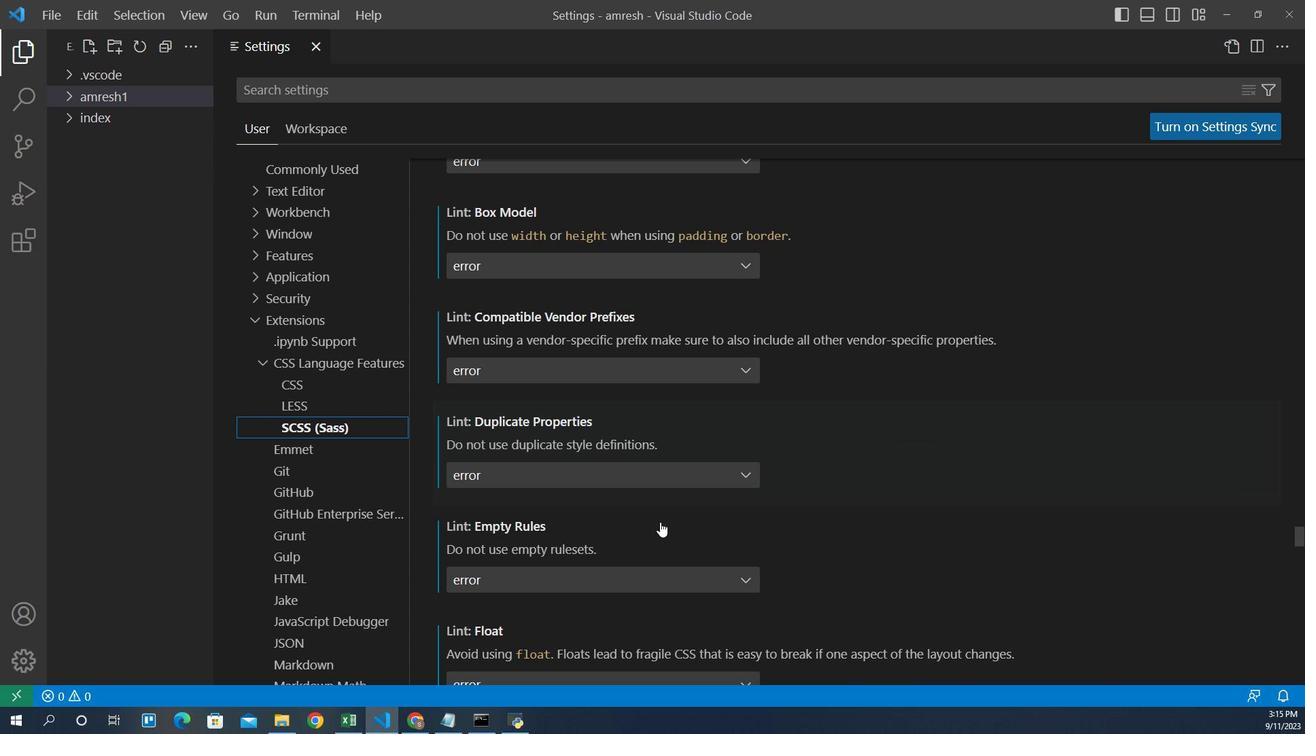 
Action: Mouse scrolled (572, 496) with delta (0, 0)
Screenshot: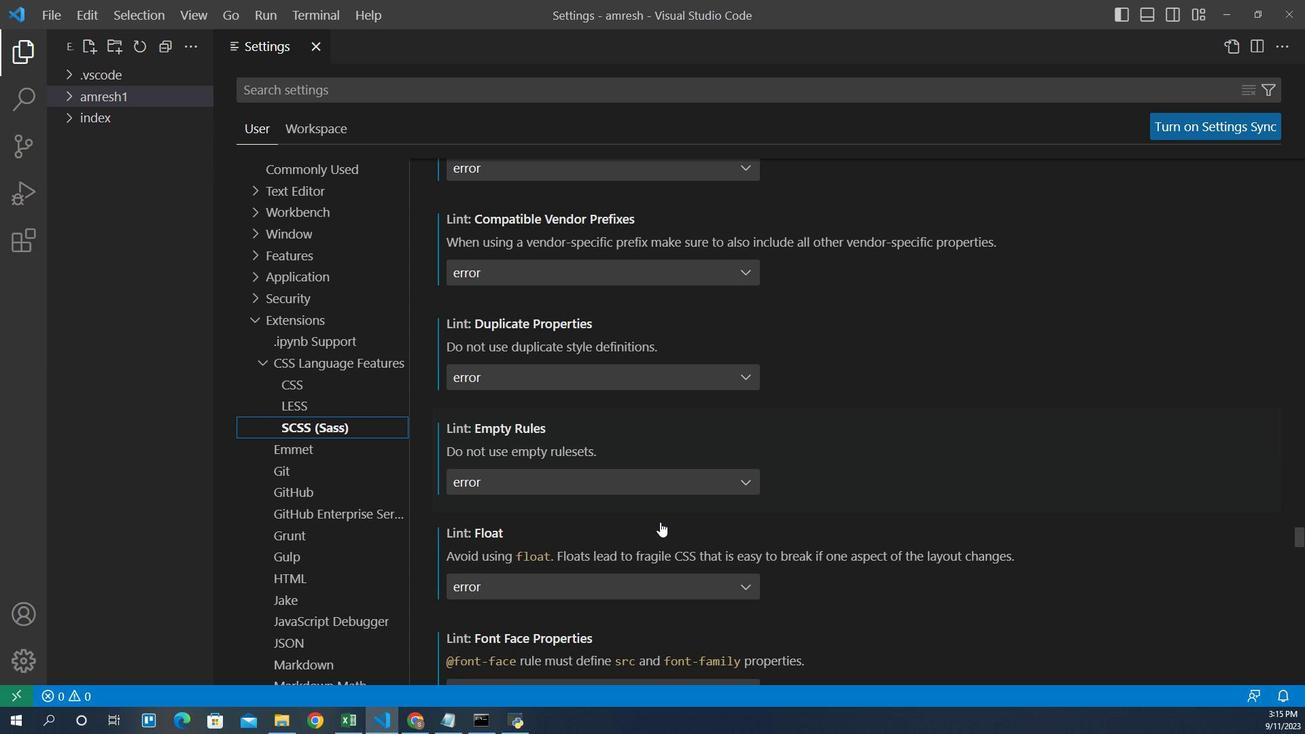 
Action: Mouse scrolled (572, 496) with delta (0, 0)
Screenshot: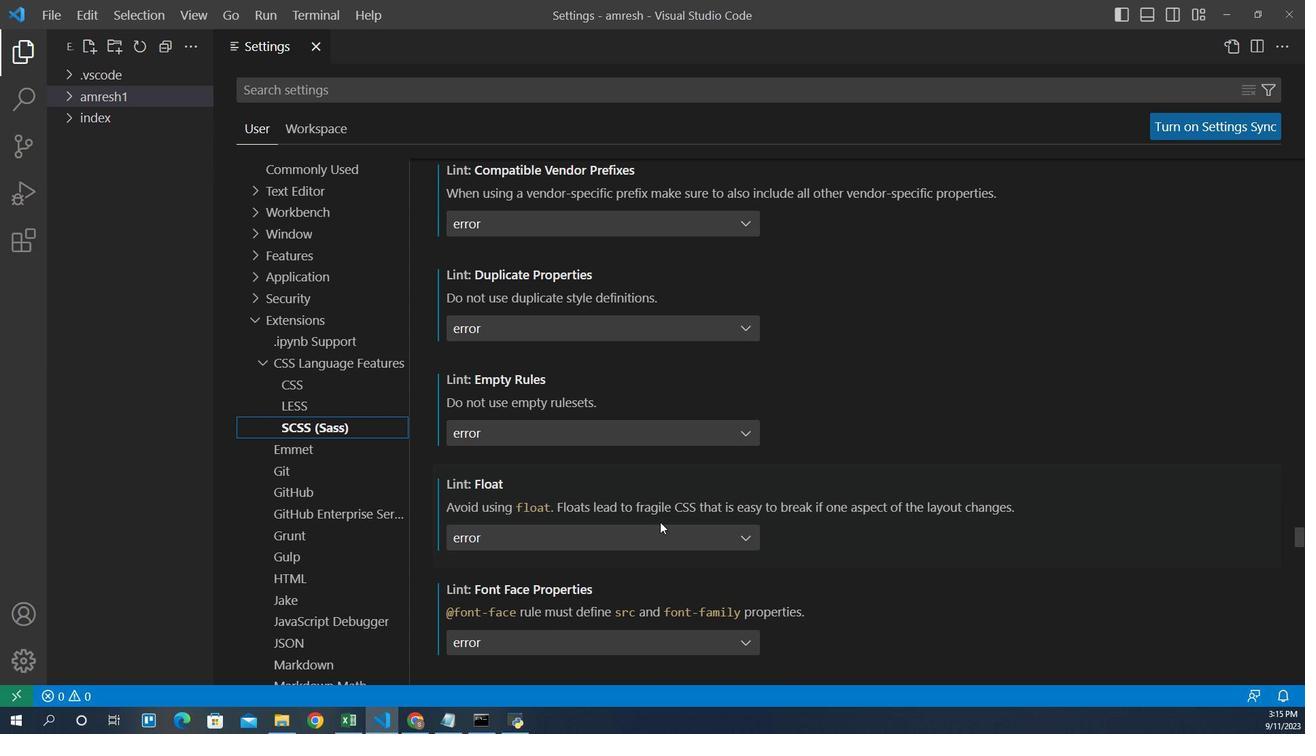 
Action: Mouse scrolled (572, 496) with delta (0, 0)
Screenshot: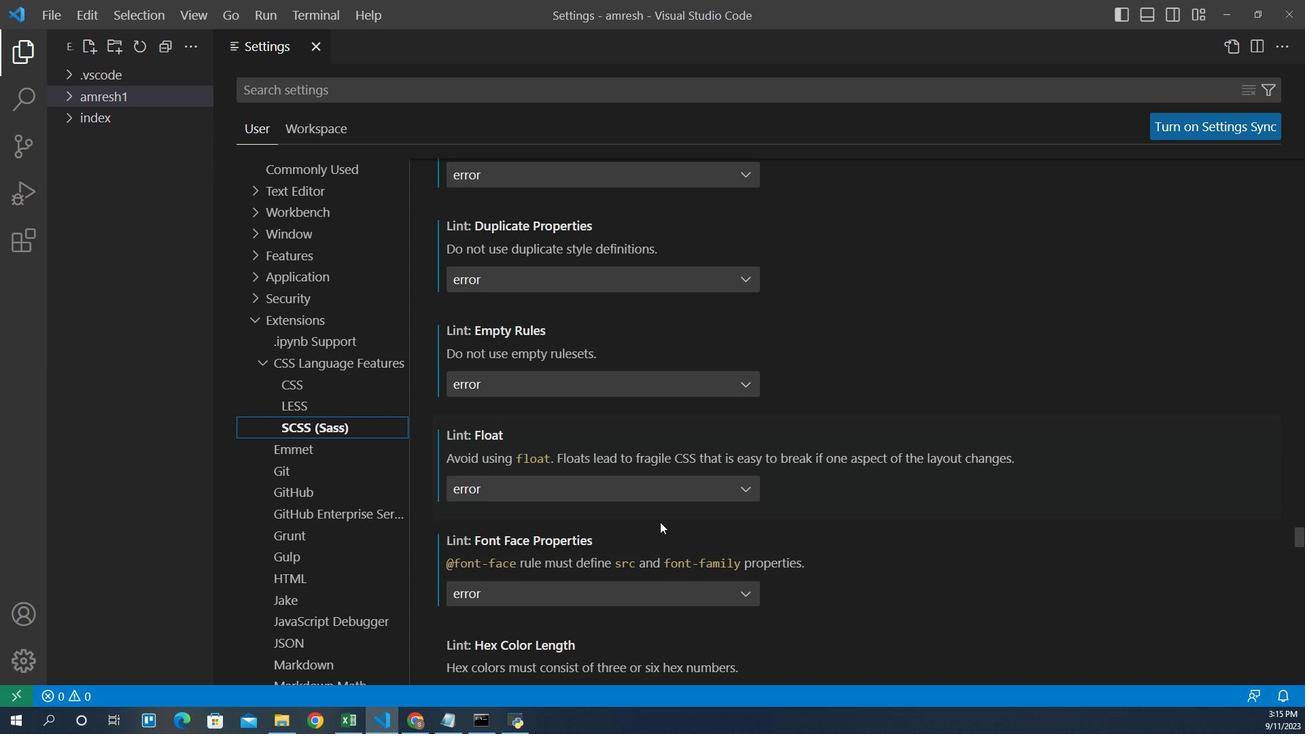 
Action: Mouse scrolled (572, 496) with delta (0, 0)
Screenshot: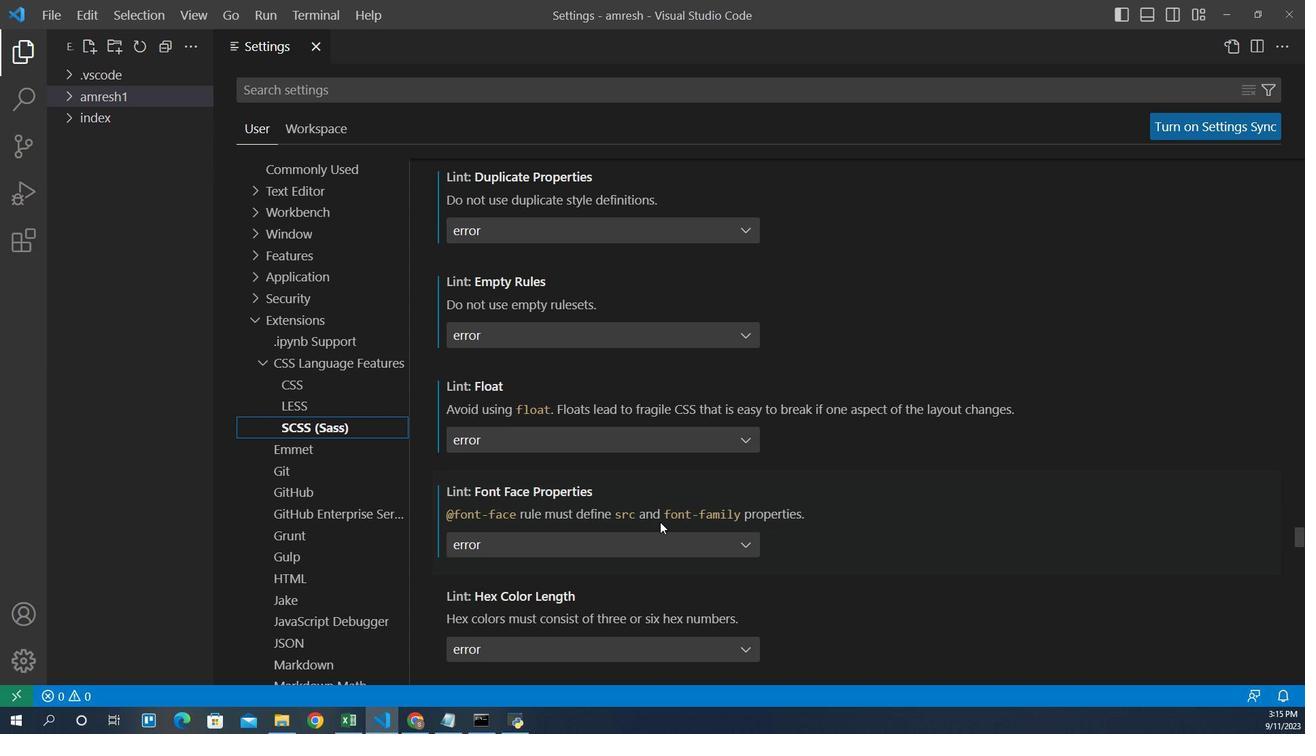 
Action: Mouse scrolled (572, 496) with delta (0, 0)
Screenshot: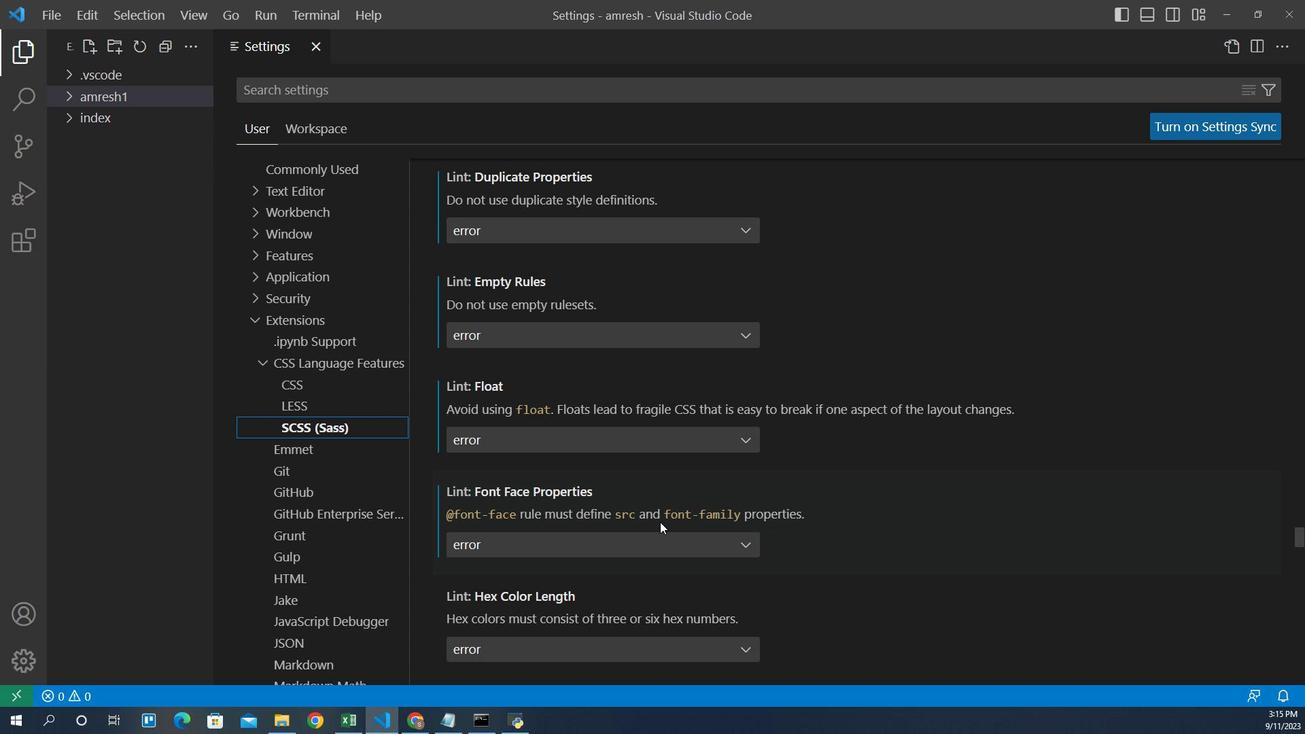 
Action: Mouse scrolled (572, 496) with delta (0, 0)
Screenshot: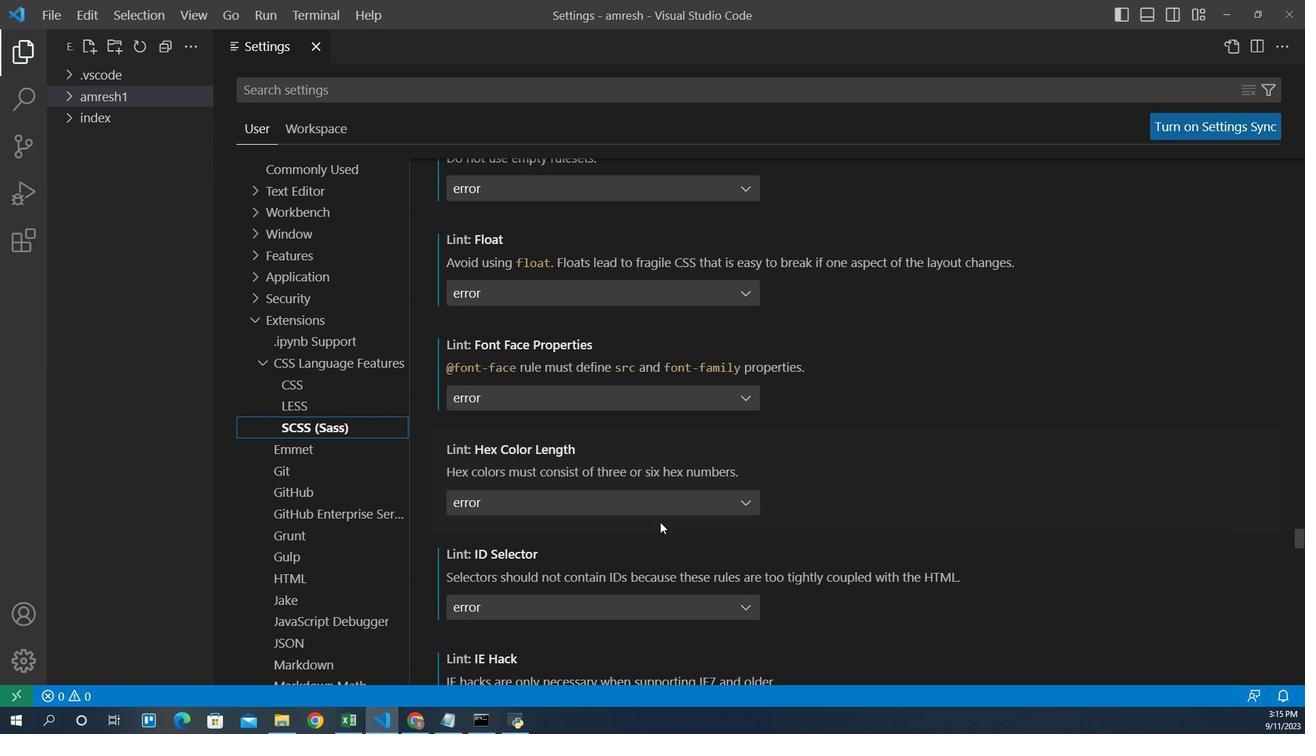 
Action: Mouse scrolled (572, 496) with delta (0, 0)
Screenshot: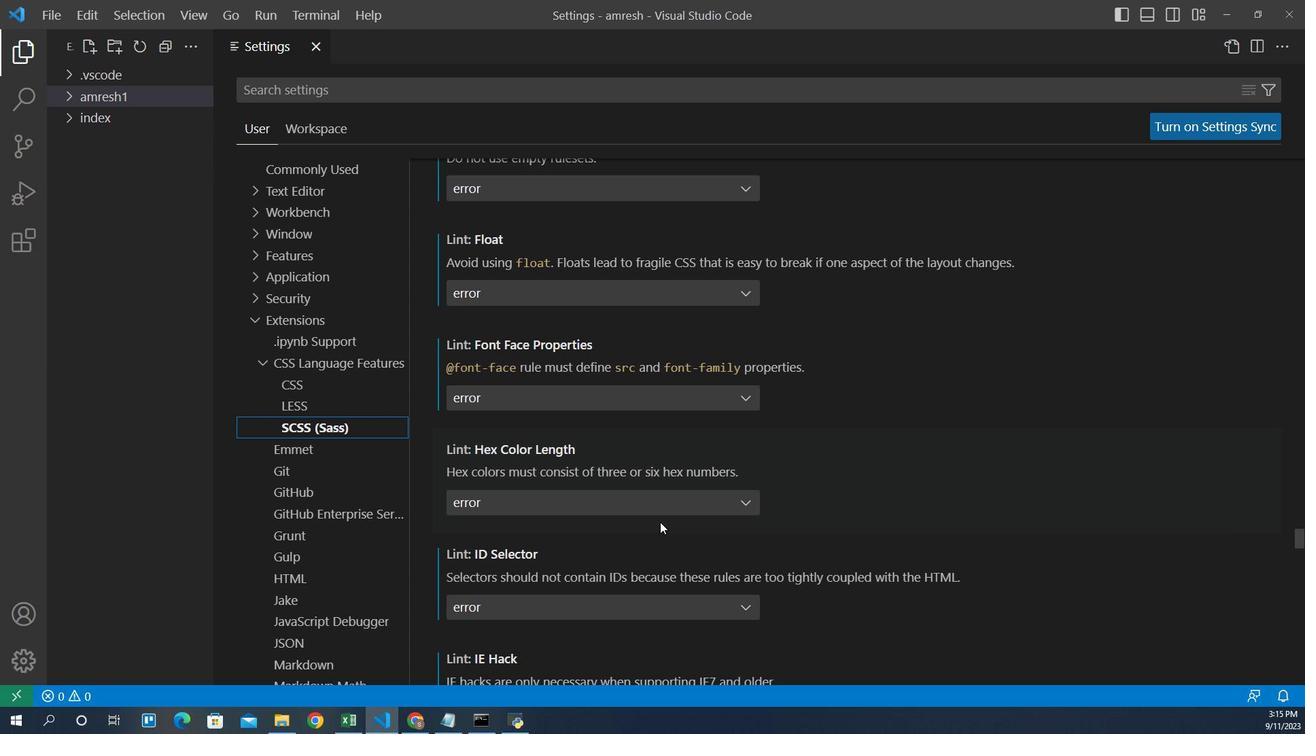 
Action: Mouse scrolled (572, 496) with delta (0, 0)
Screenshot: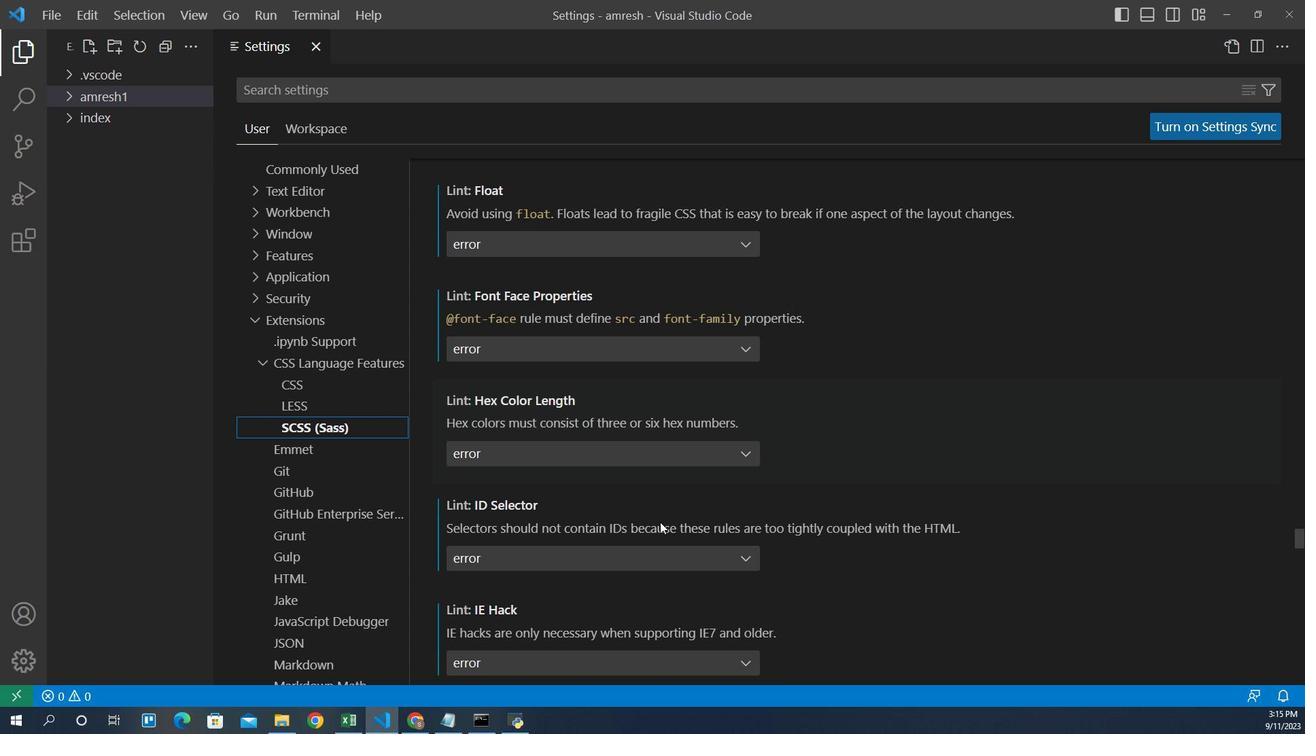 
Action: Mouse scrolled (572, 496) with delta (0, 0)
Screenshot: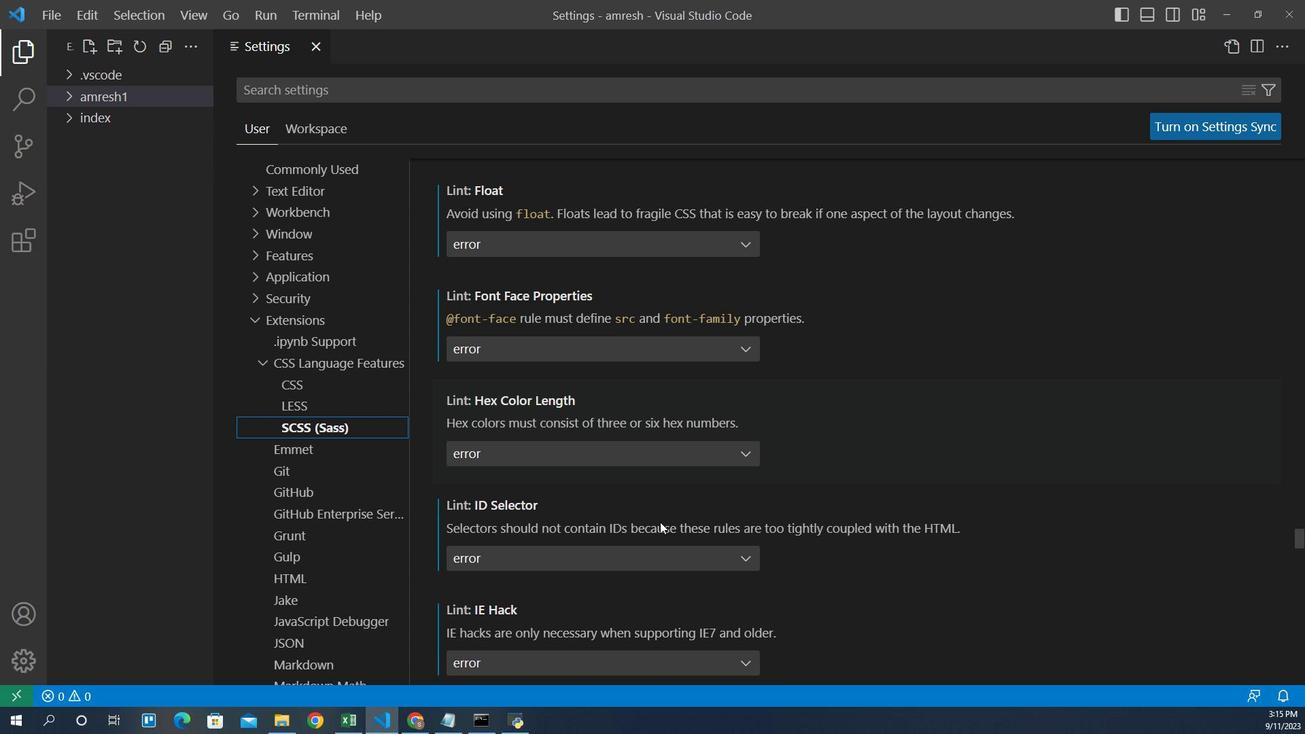 
Action: Mouse scrolled (572, 496) with delta (0, 0)
Screenshot: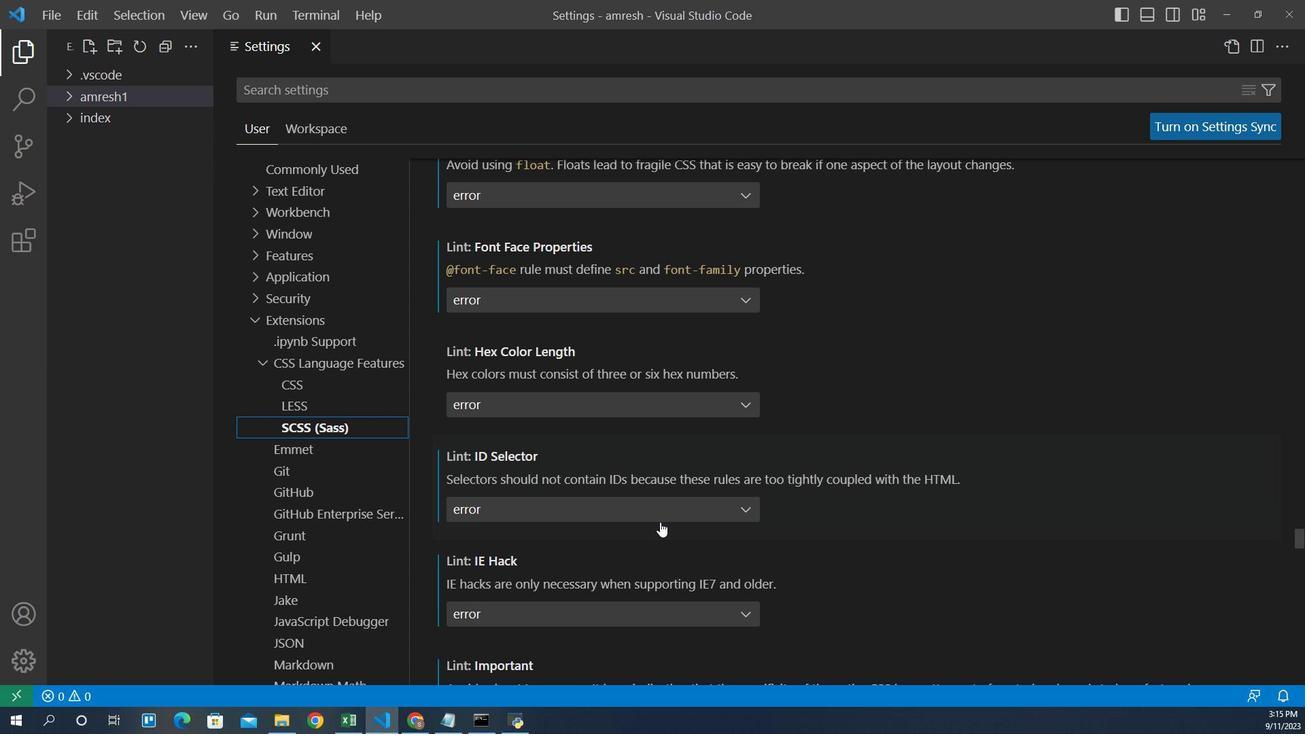 
Action: Mouse scrolled (572, 496) with delta (0, 0)
Screenshot: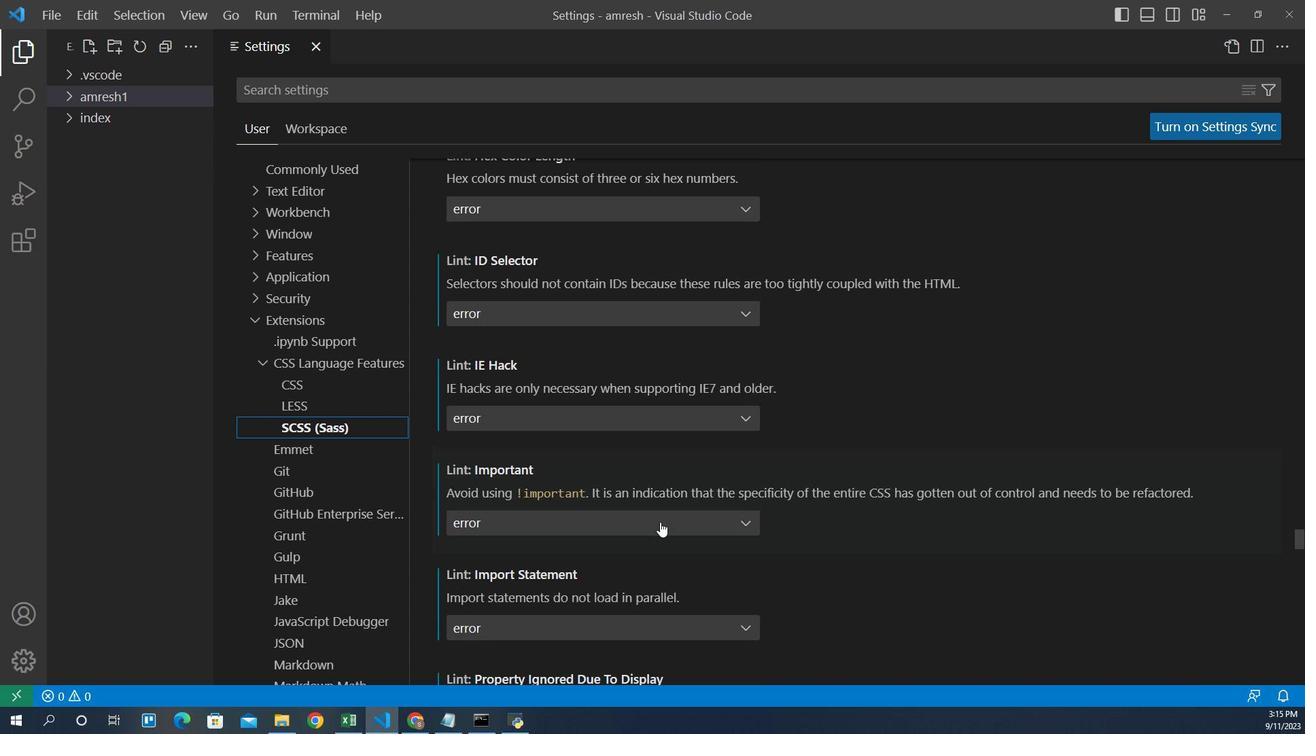
Action: Mouse scrolled (572, 496) with delta (0, 0)
Screenshot: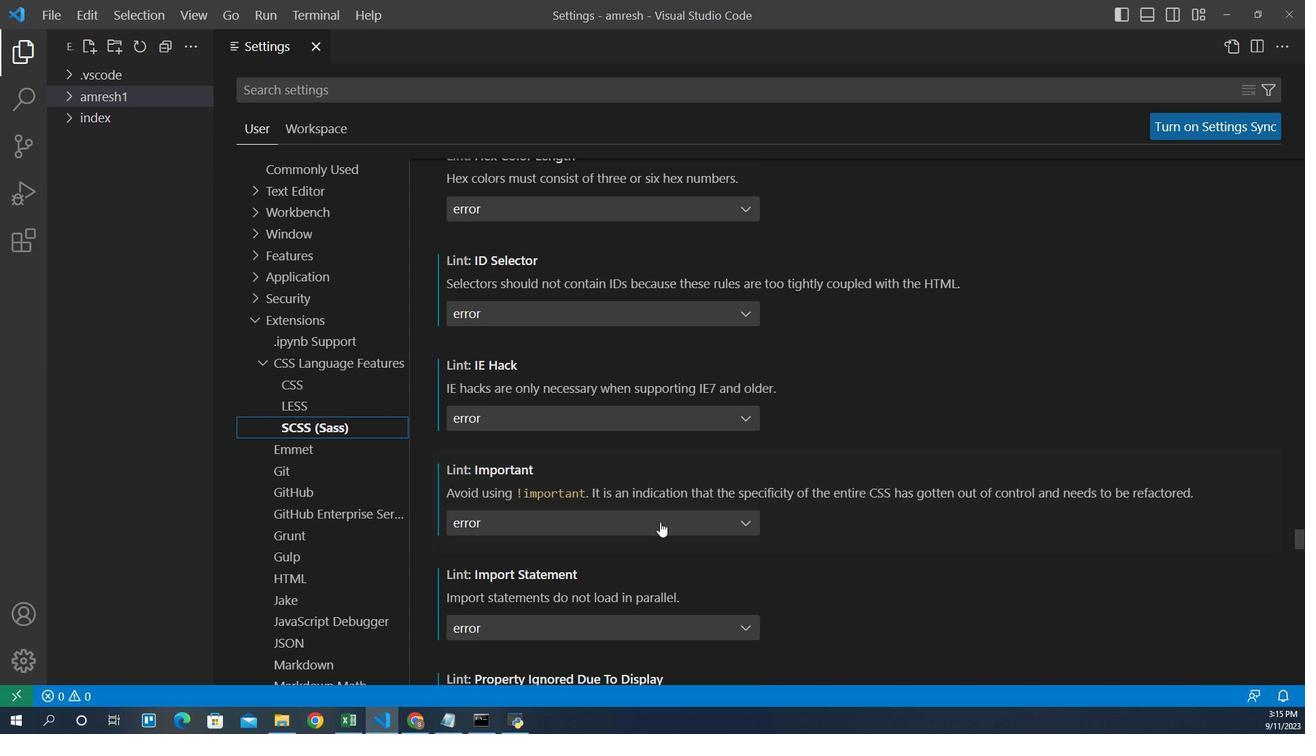 
Action: Mouse scrolled (572, 496) with delta (0, 0)
Screenshot: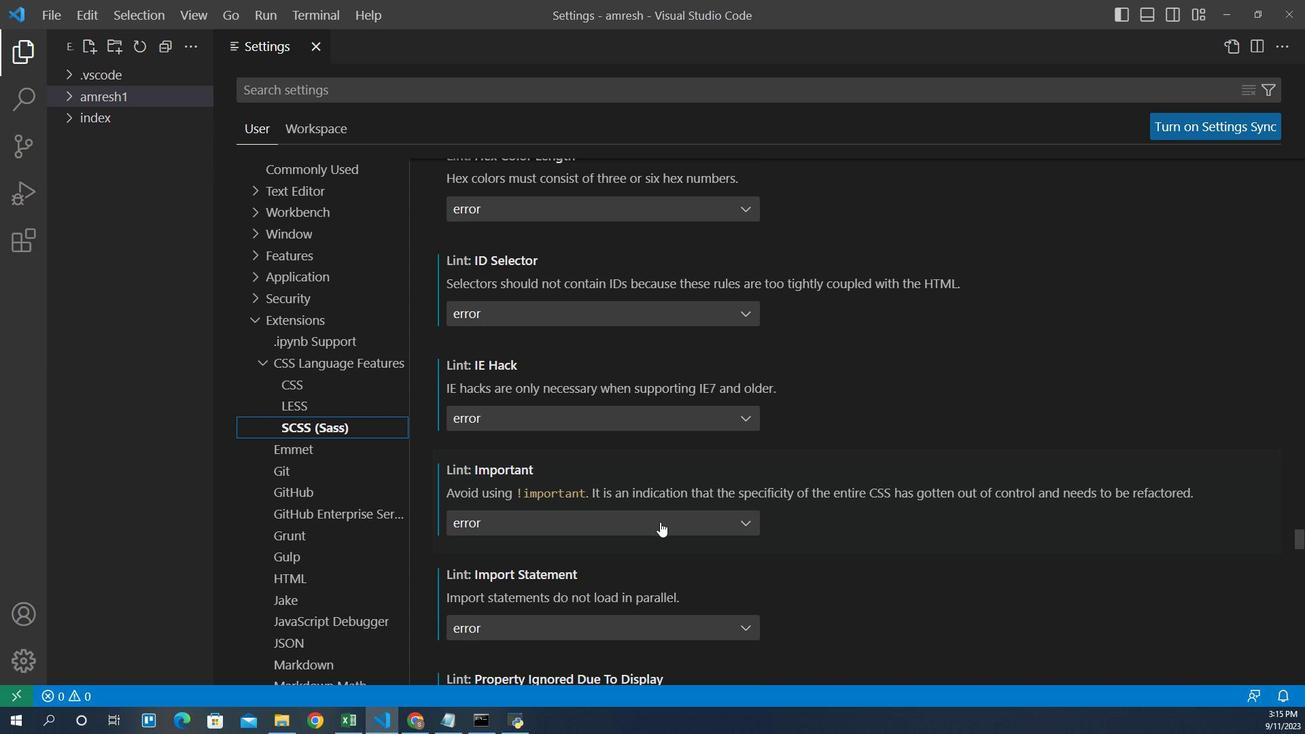 
Action: Mouse scrolled (572, 496) with delta (0, 0)
Screenshot: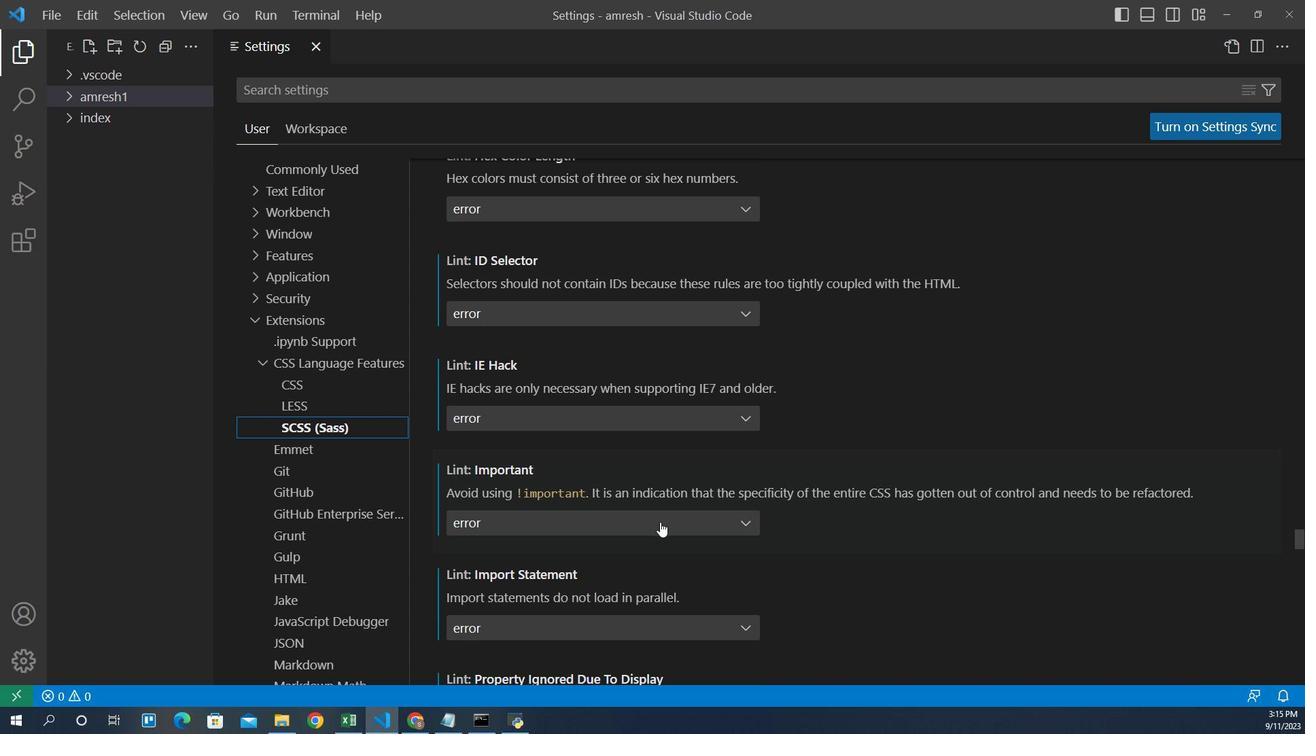 
Action: Mouse scrolled (572, 496) with delta (0, 0)
Screenshot: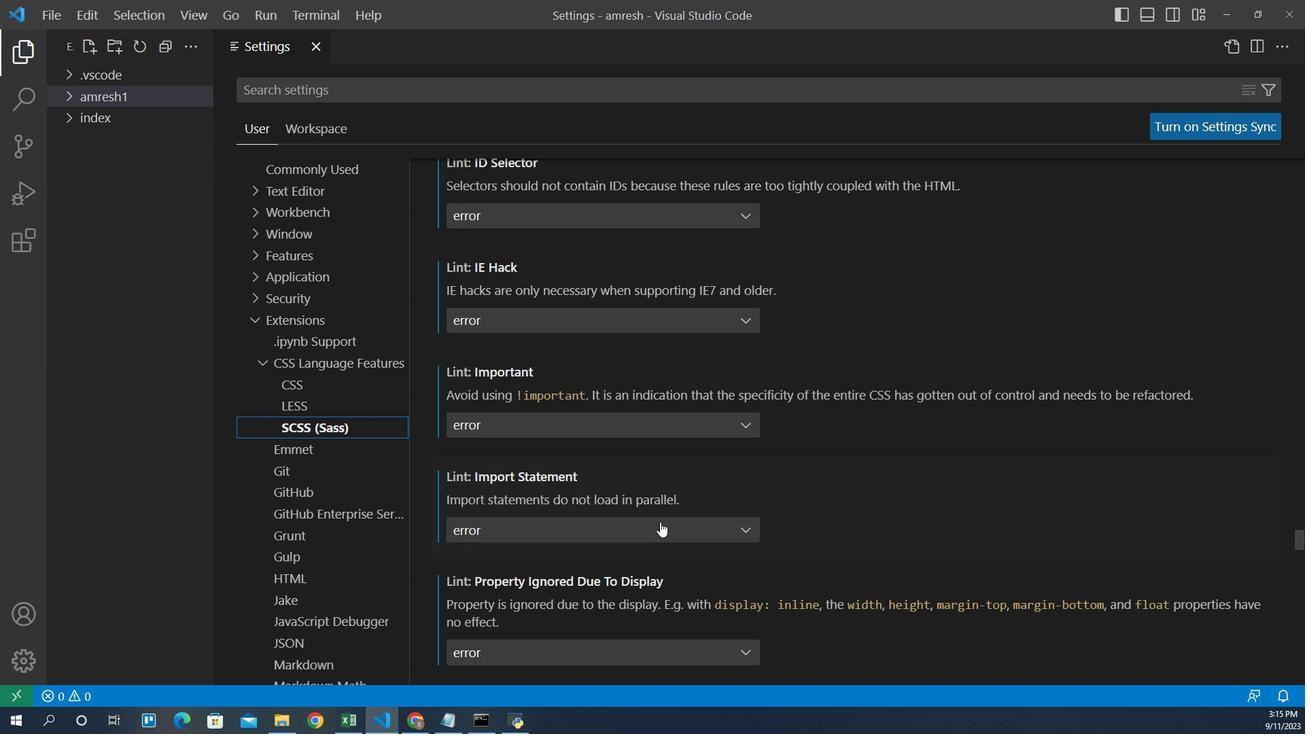 
Action: Mouse scrolled (572, 496) with delta (0, 0)
Screenshot: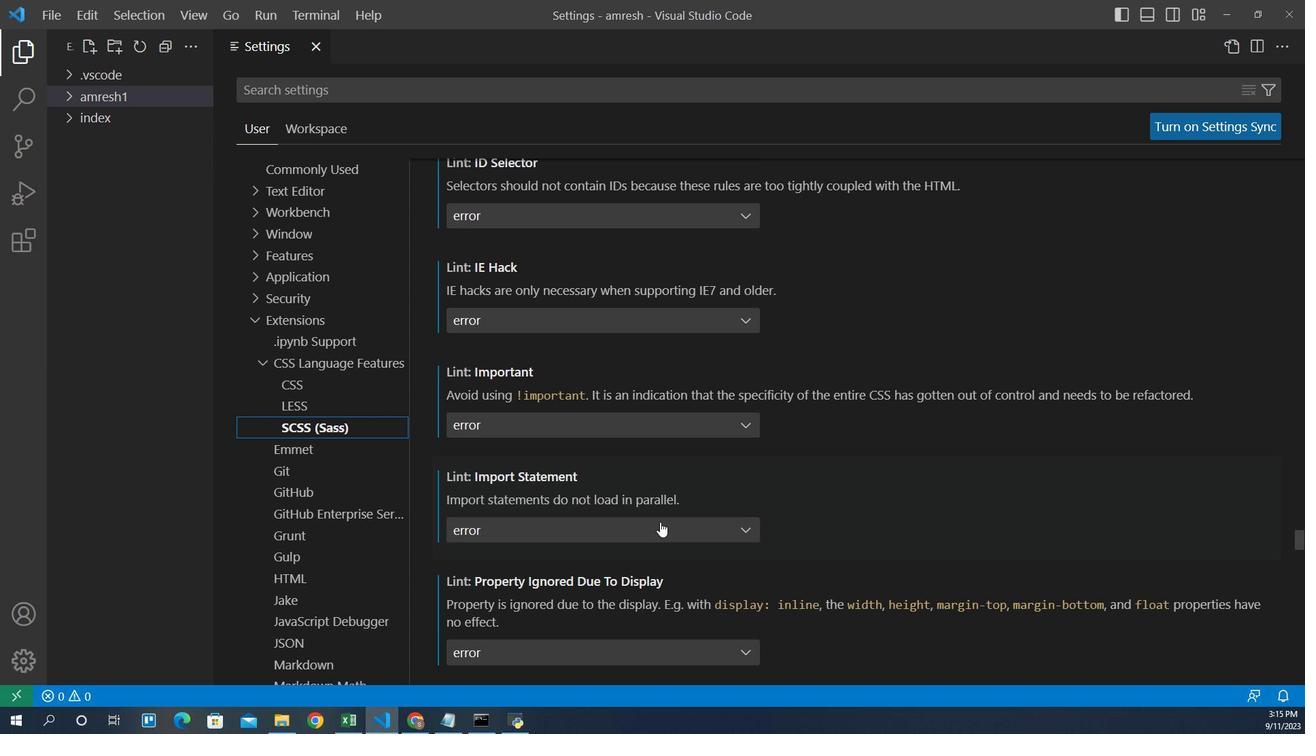 
Action: Mouse scrolled (572, 496) with delta (0, 0)
Screenshot: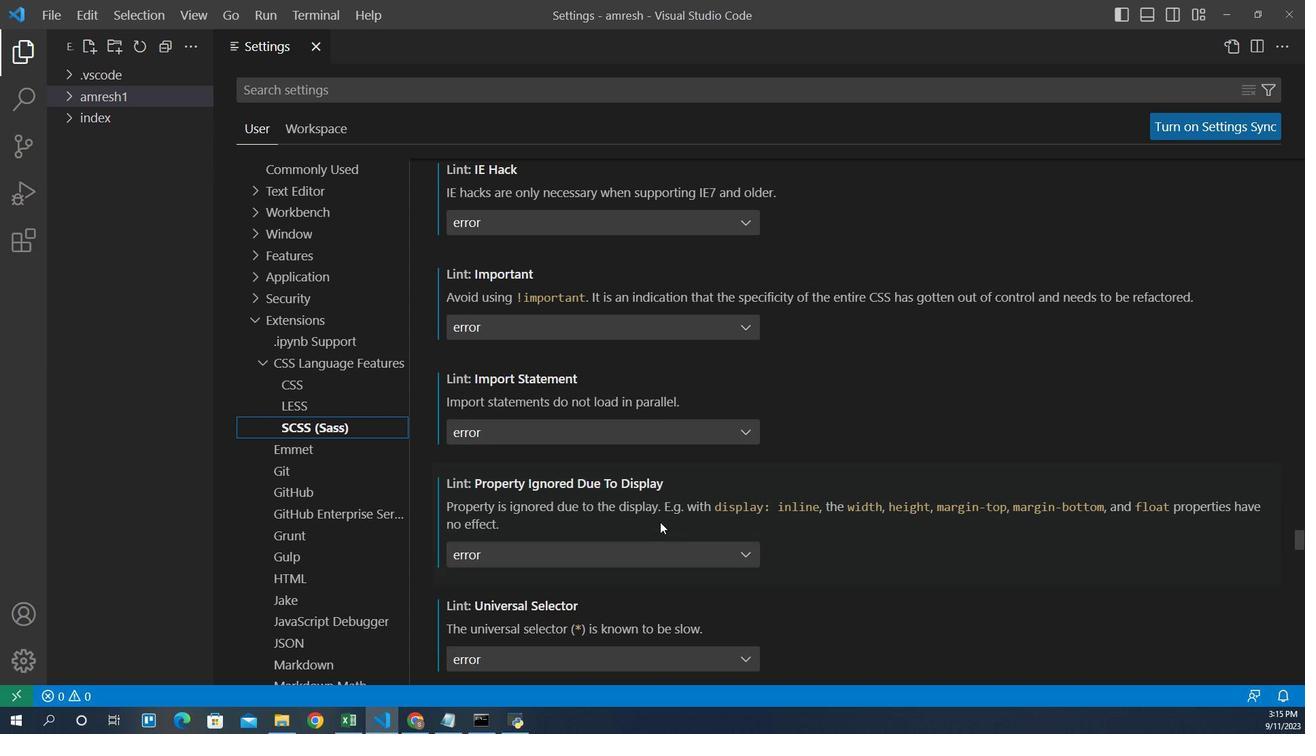
Action: Mouse scrolled (572, 496) with delta (0, 0)
Screenshot: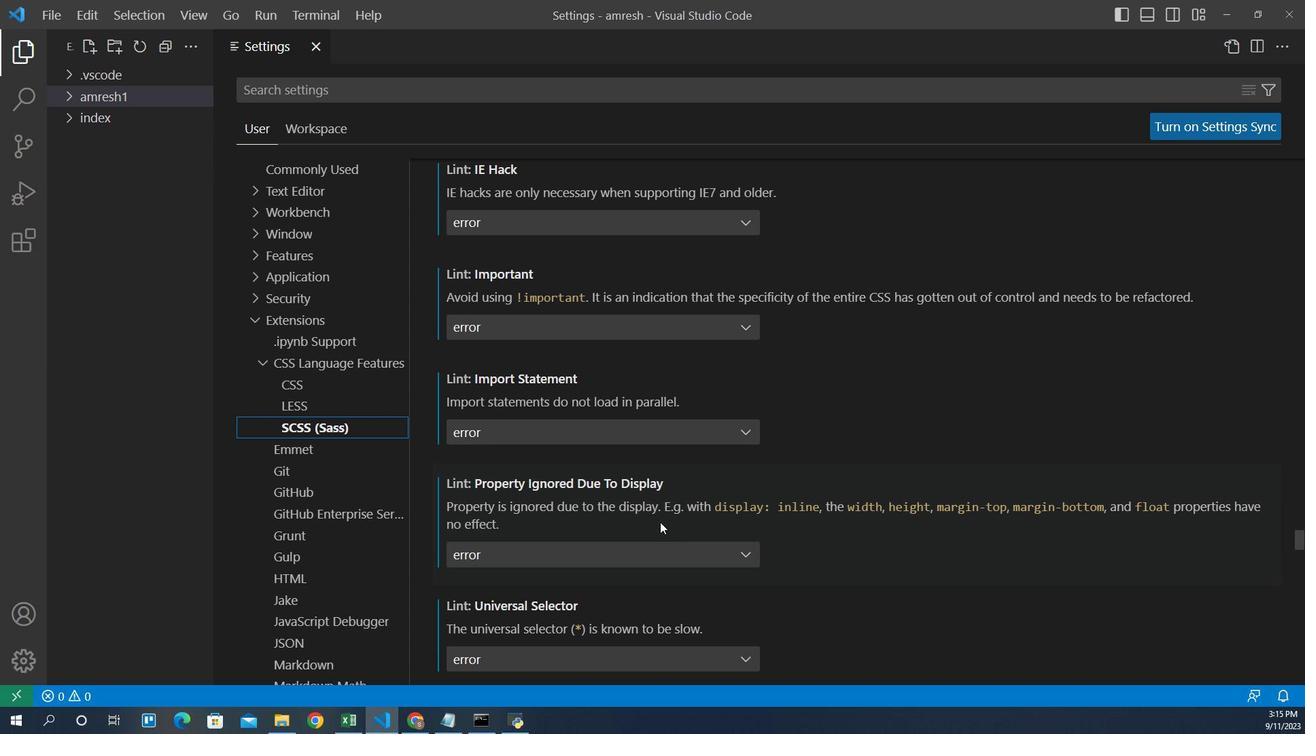 
Action: Mouse scrolled (572, 496) with delta (0, 0)
Screenshot: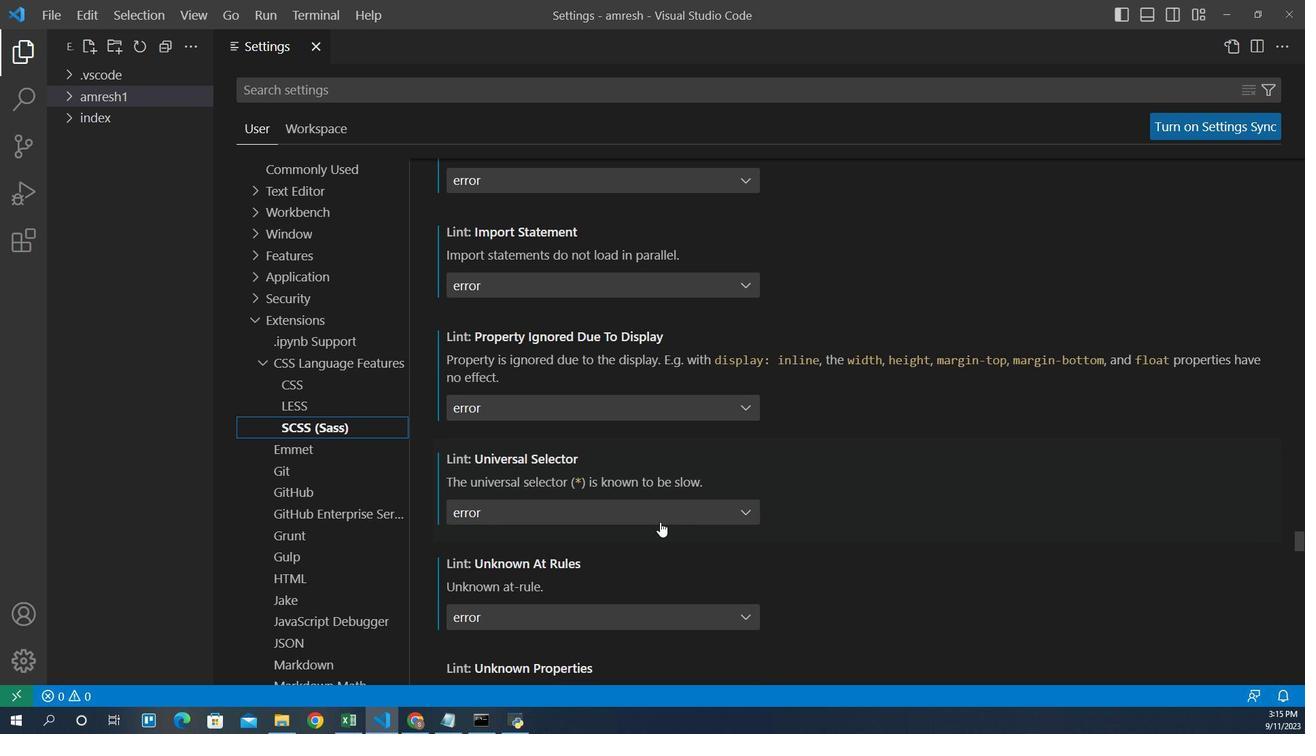 
Action: Mouse scrolled (572, 496) with delta (0, 0)
Screenshot: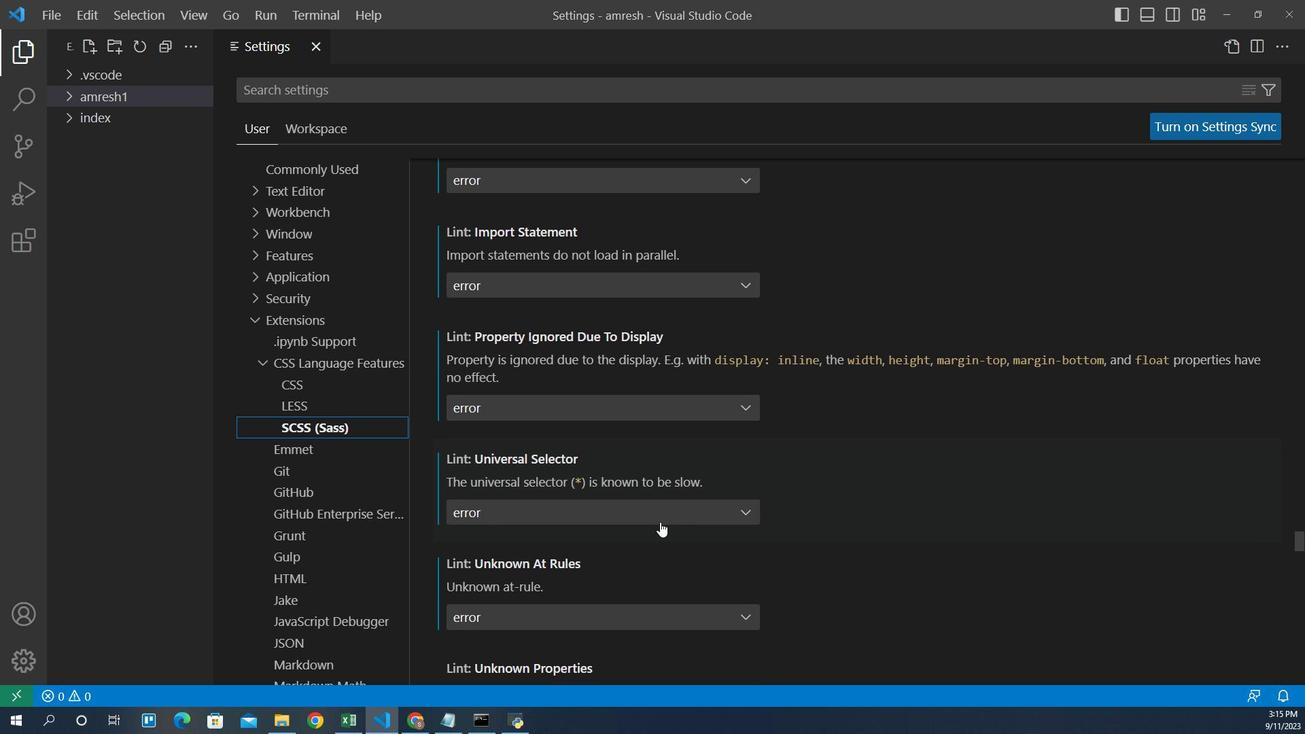 
Action: Mouse scrolled (572, 496) with delta (0, 0)
Screenshot: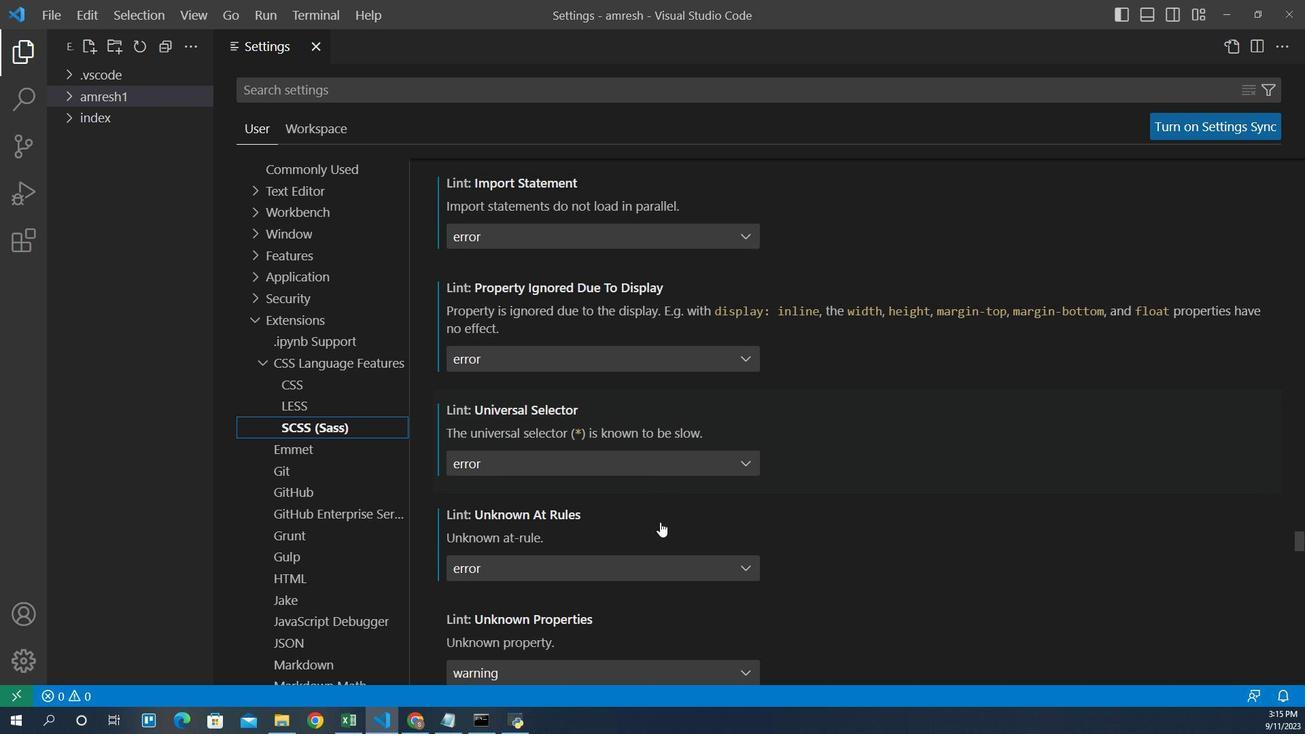 
Action: Mouse scrolled (572, 496) with delta (0, 0)
Screenshot: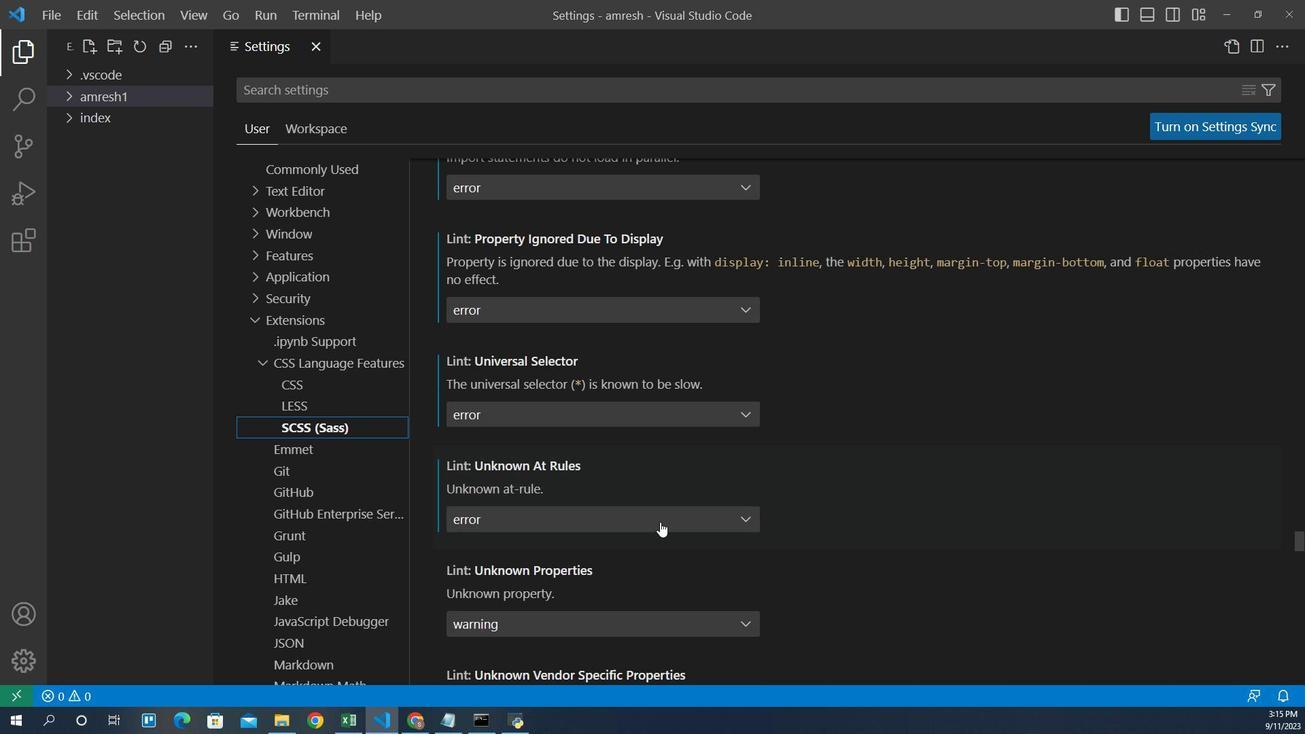 
Action: Mouse scrolled (572, 496) with delta (0, 0)
Screenshot: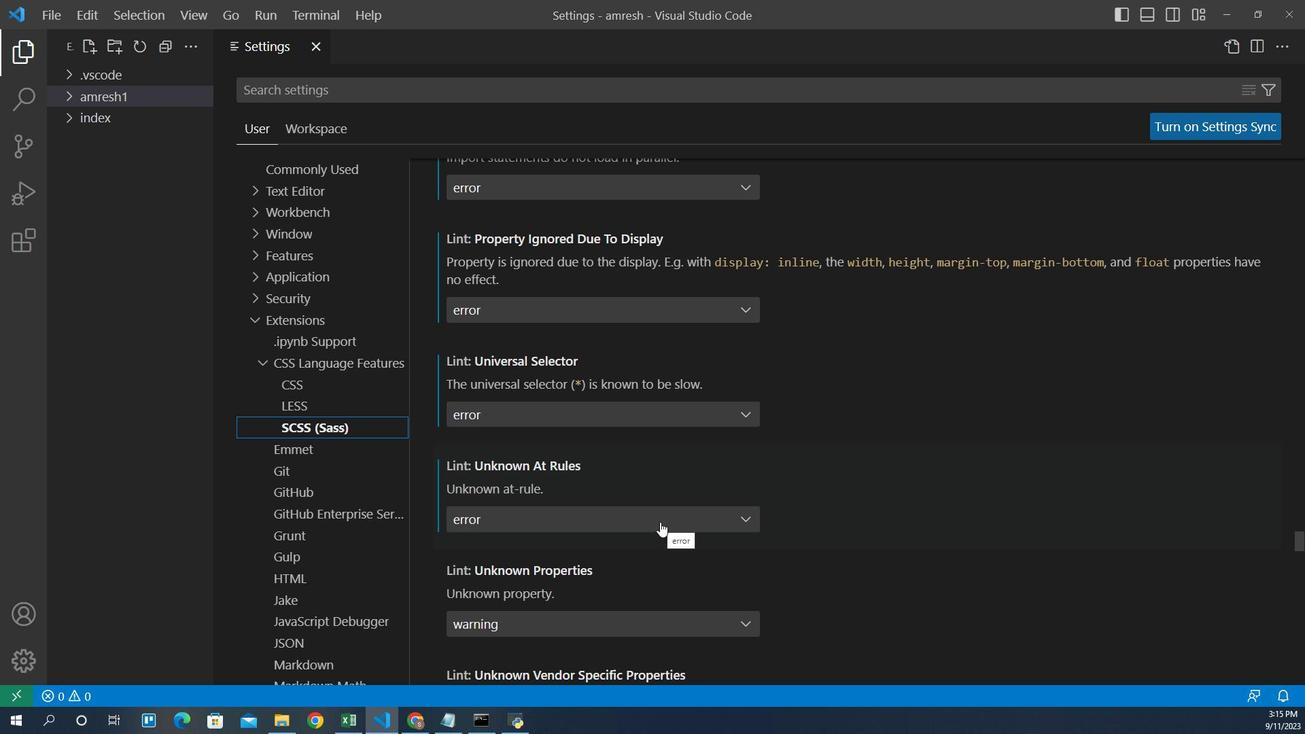 
Action: Mouse scrolled (572, 496) with delta (0, 0)
Screenshot: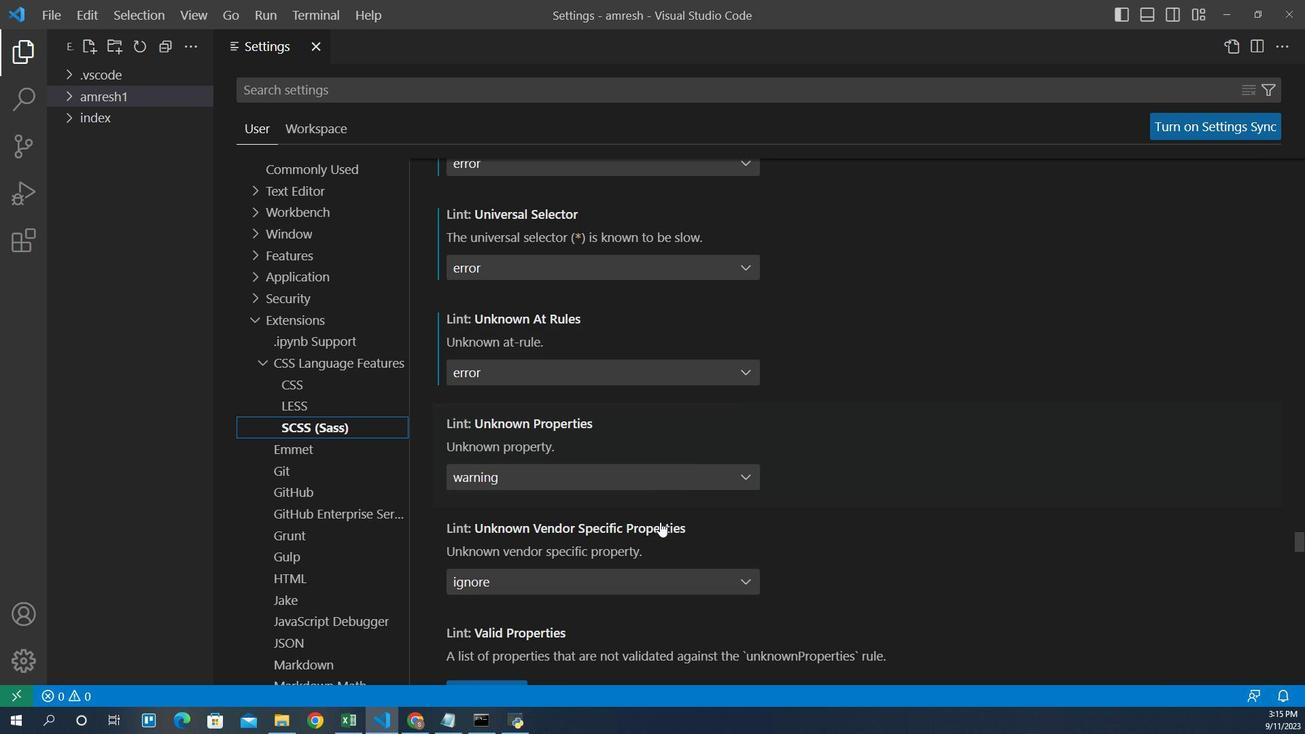 
Action: Mouse scrolled (572, 496) with delta (0, 0)
Screenshot: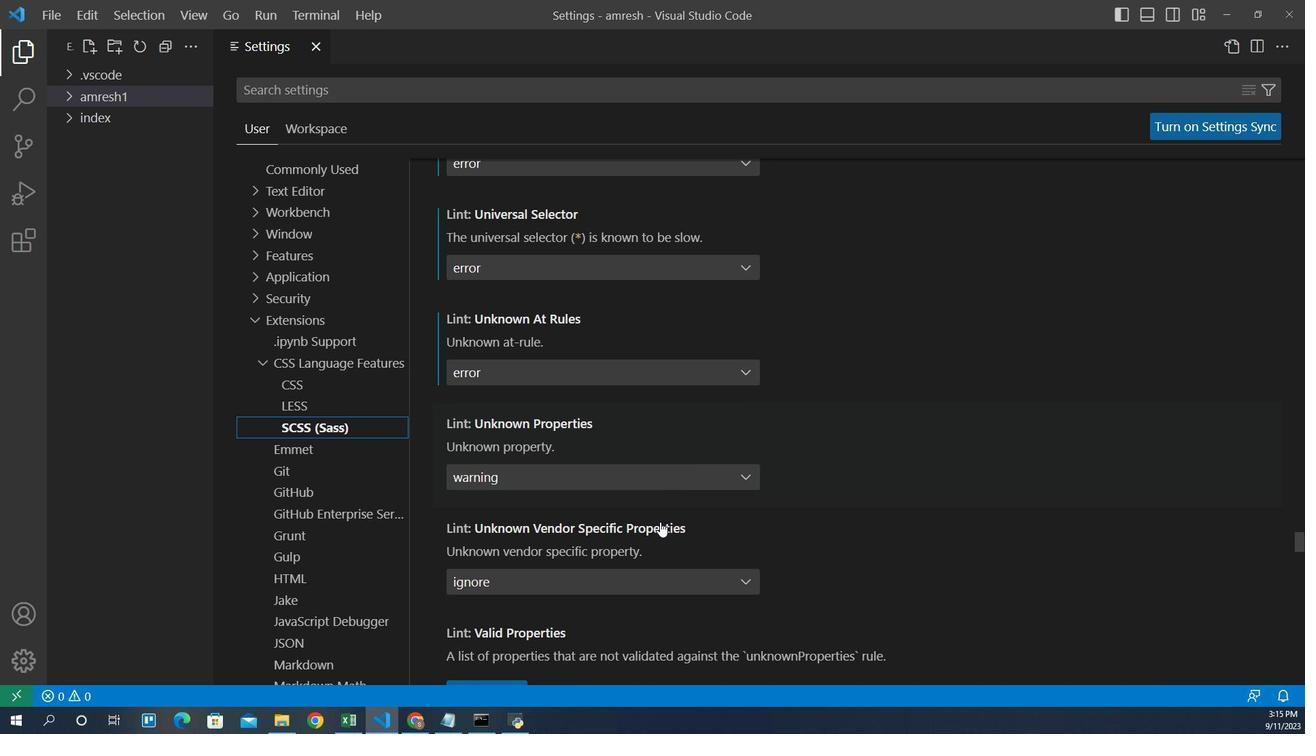 
Action: Mouse scrolled (572, 496) with delta (0, 0)
Screenshot: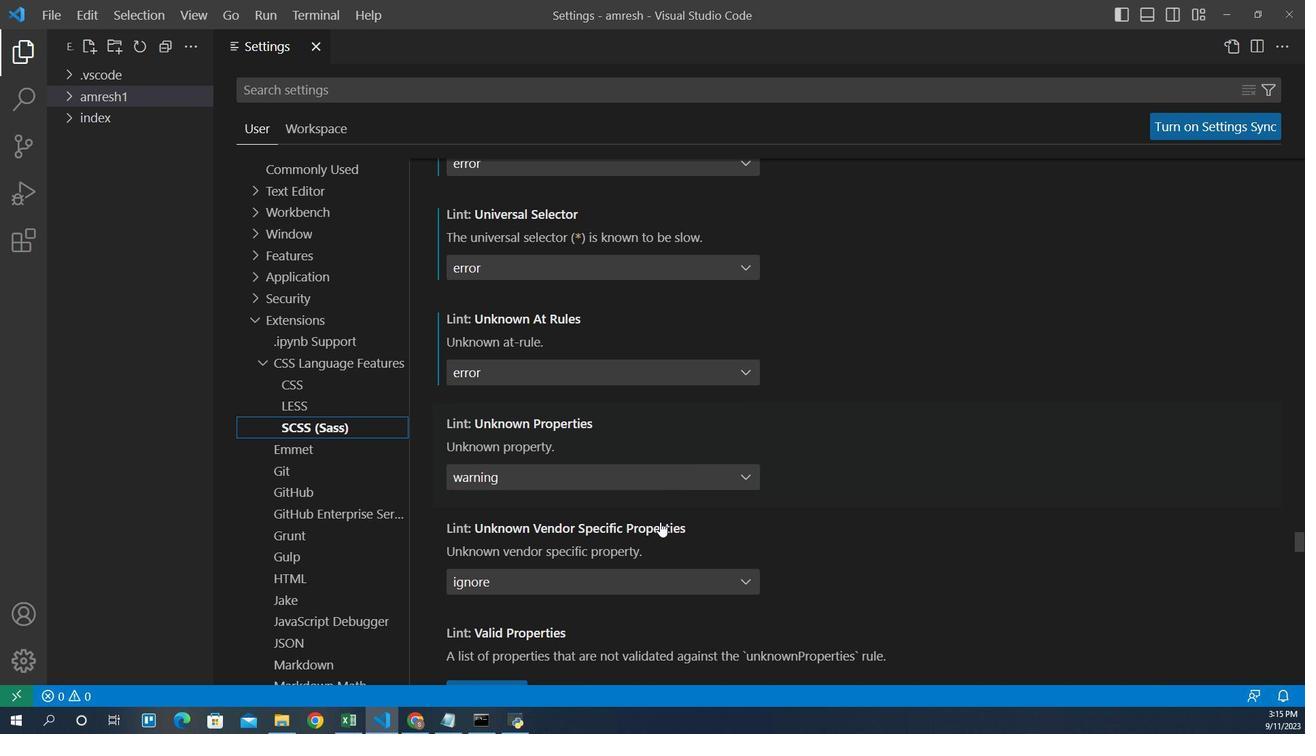 
Action: Mouse moved to (551, 462)
Screenshot: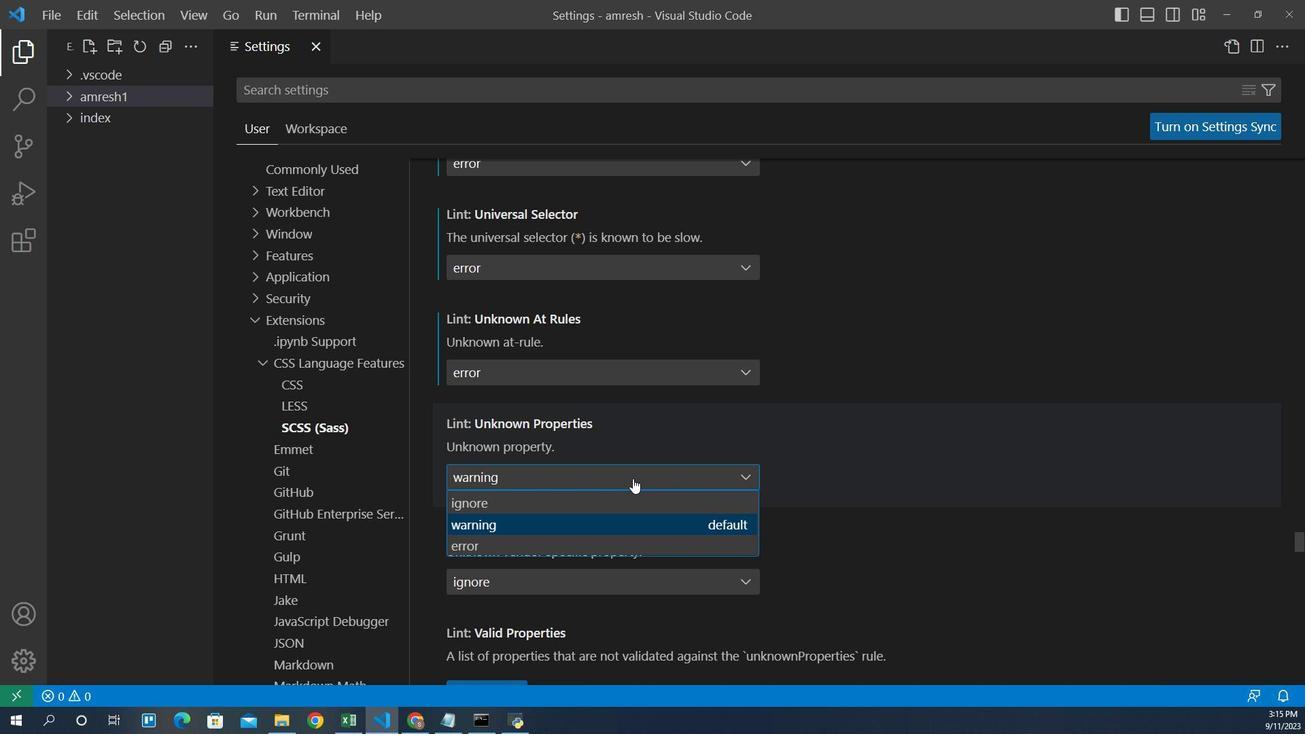 
Action: Mouse pressed left at (551, 462)
Screenshot: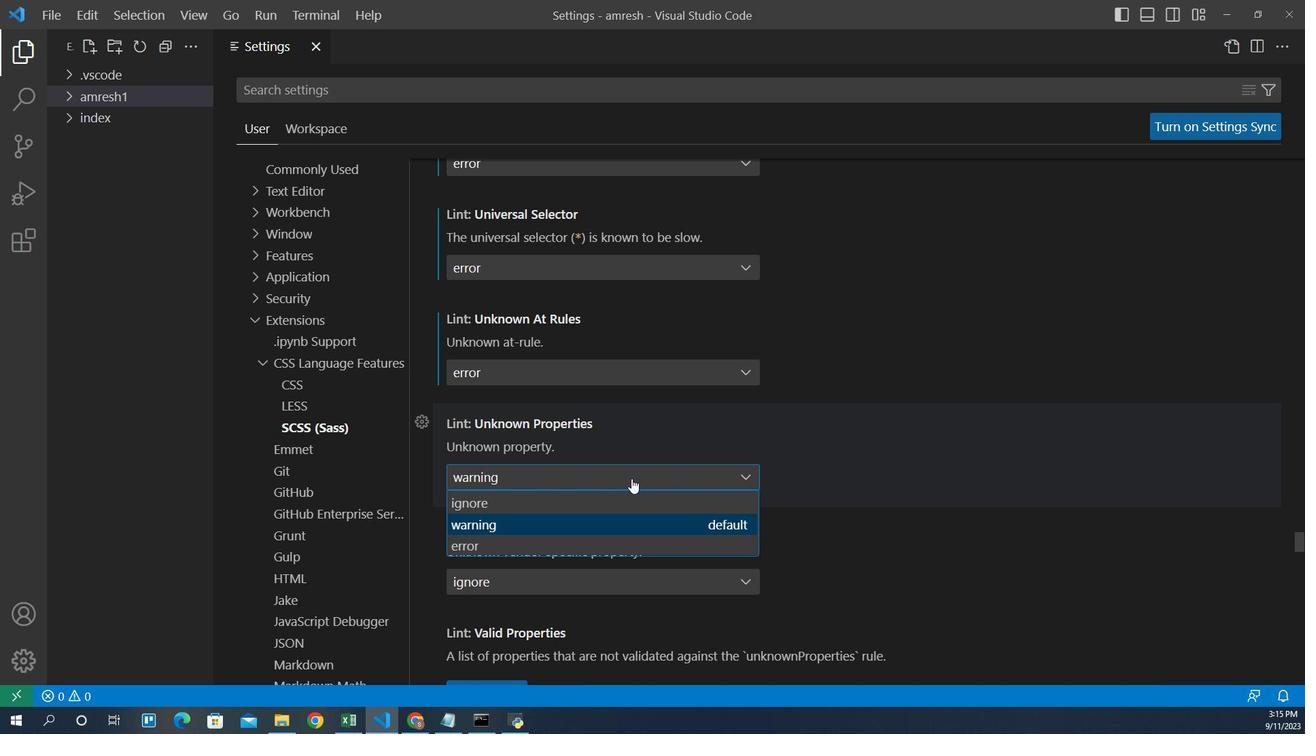 
Action: Mouse moved to (469, 513)
Screenshot: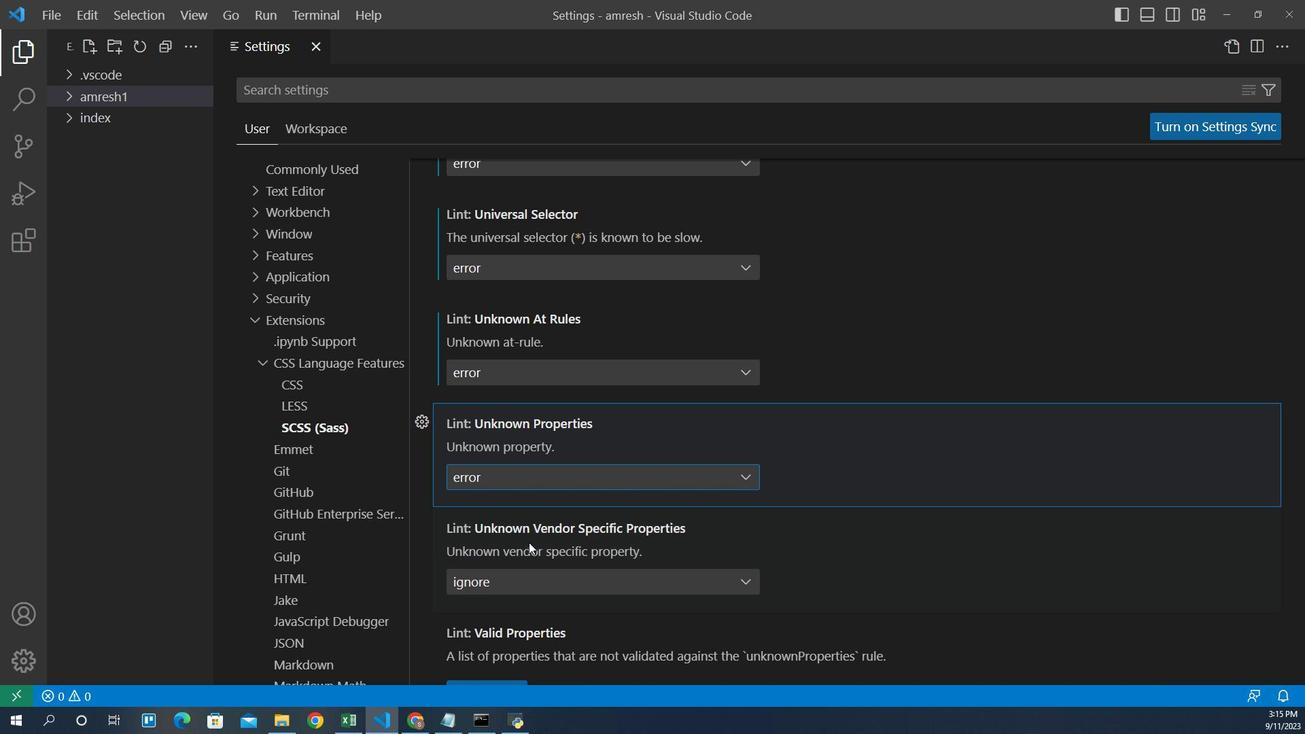 
Action: Mouse pressed left at (469, 513)
Screenshot: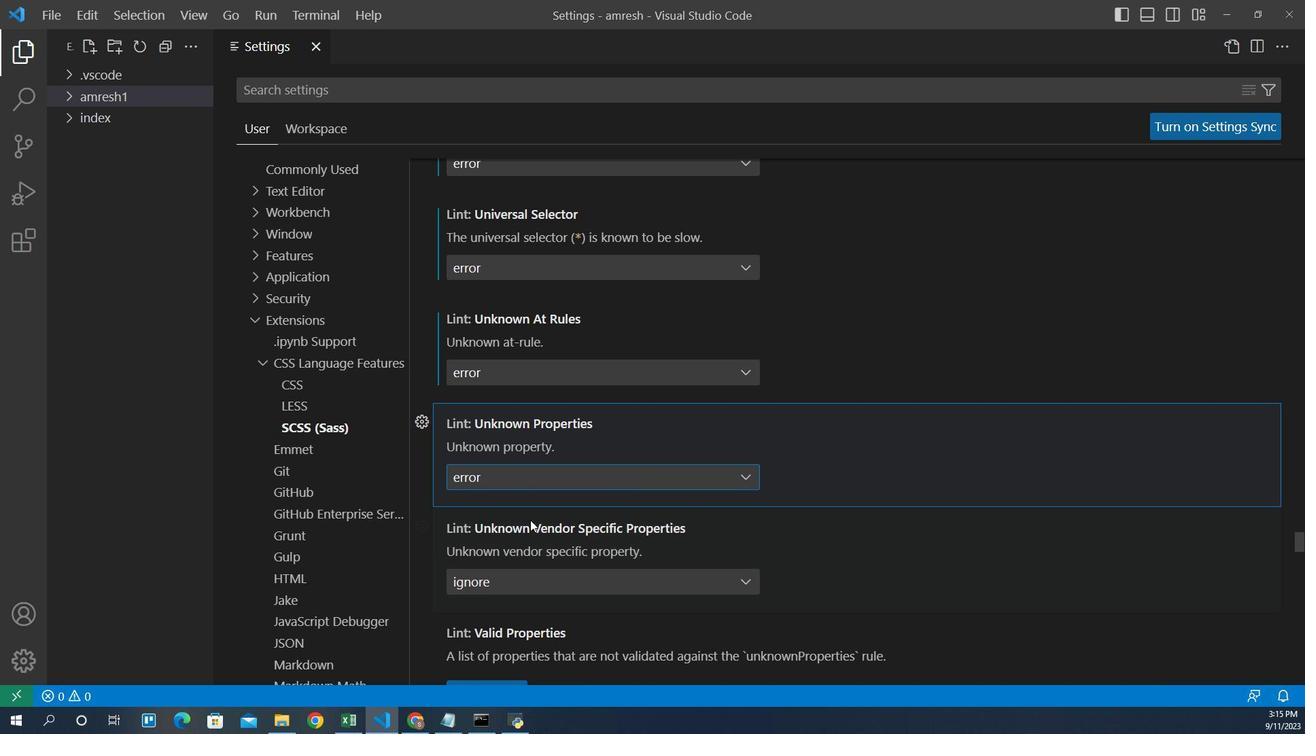 
Action: Mouse moved to (475, 477)
Screenshot: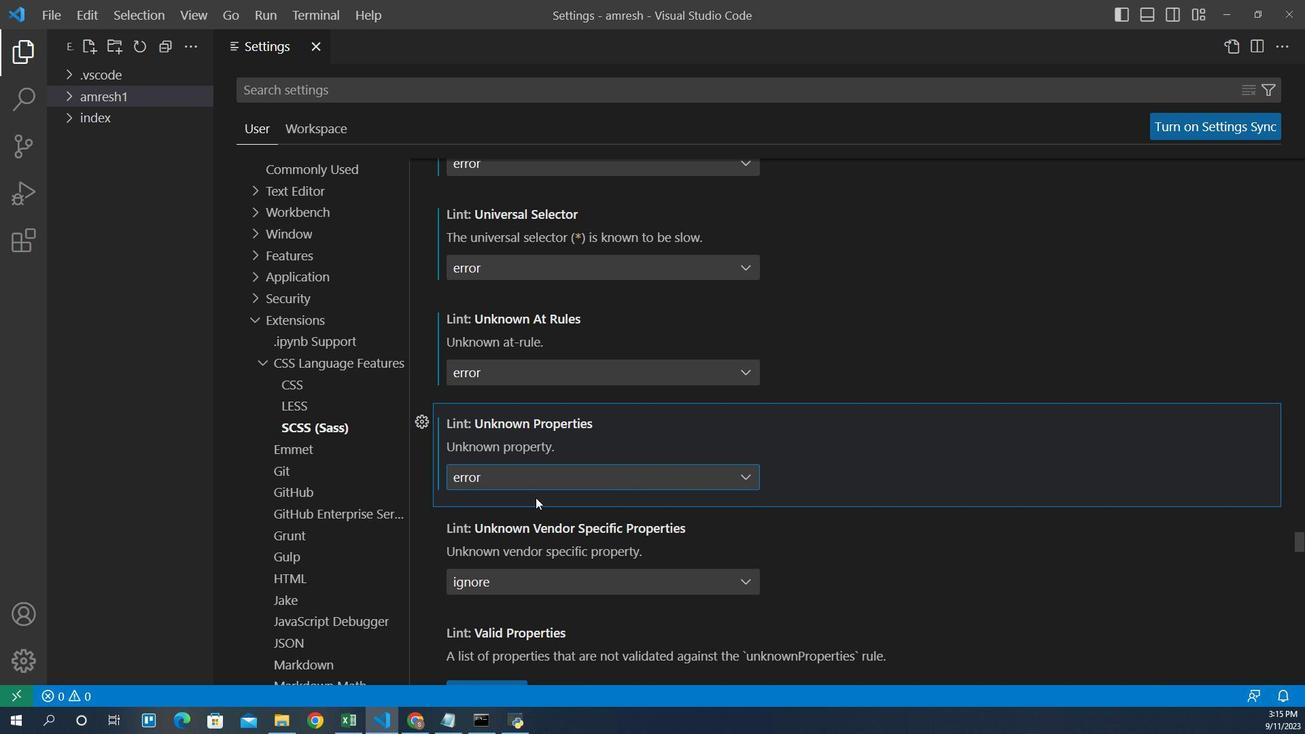 
